 Task: Create a due date automation trigger when advanced on, on the monday of the week a card is due add fields with custom field "Resume" set to a date more than 1 days from now at 11:00 AM.
Action: Mouse moved to (1189, 92)
Screenshot: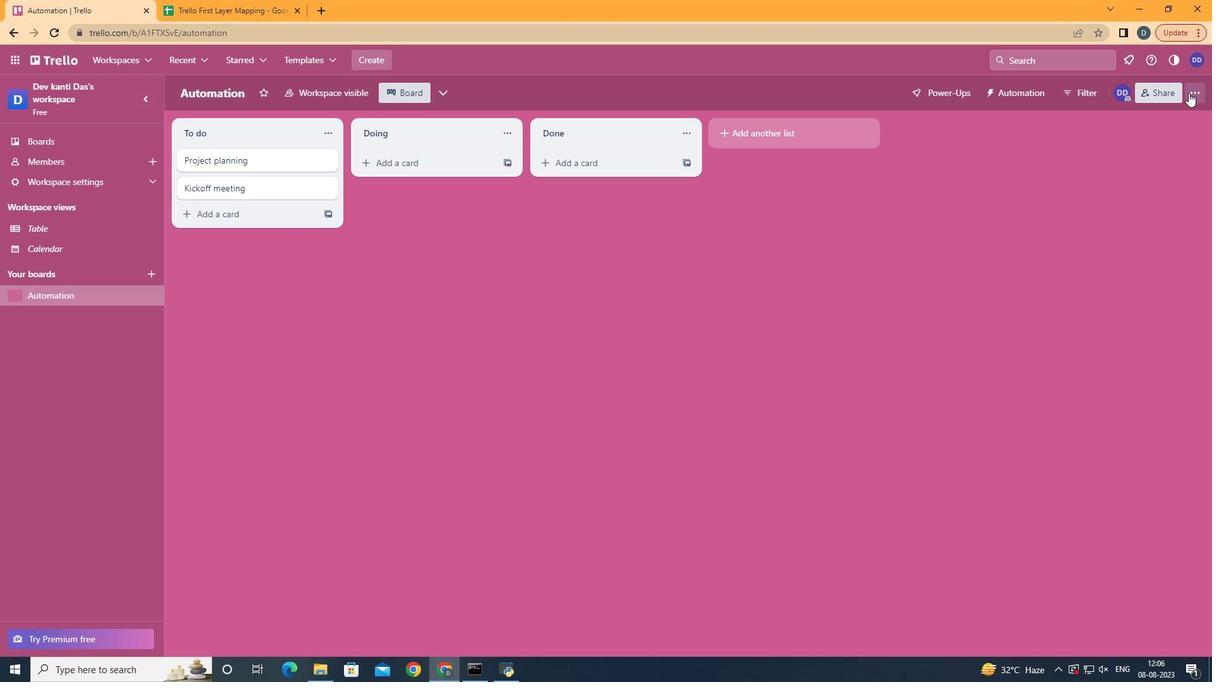 
Action: Mouse pressed left at (1189, 92)
Screenshot: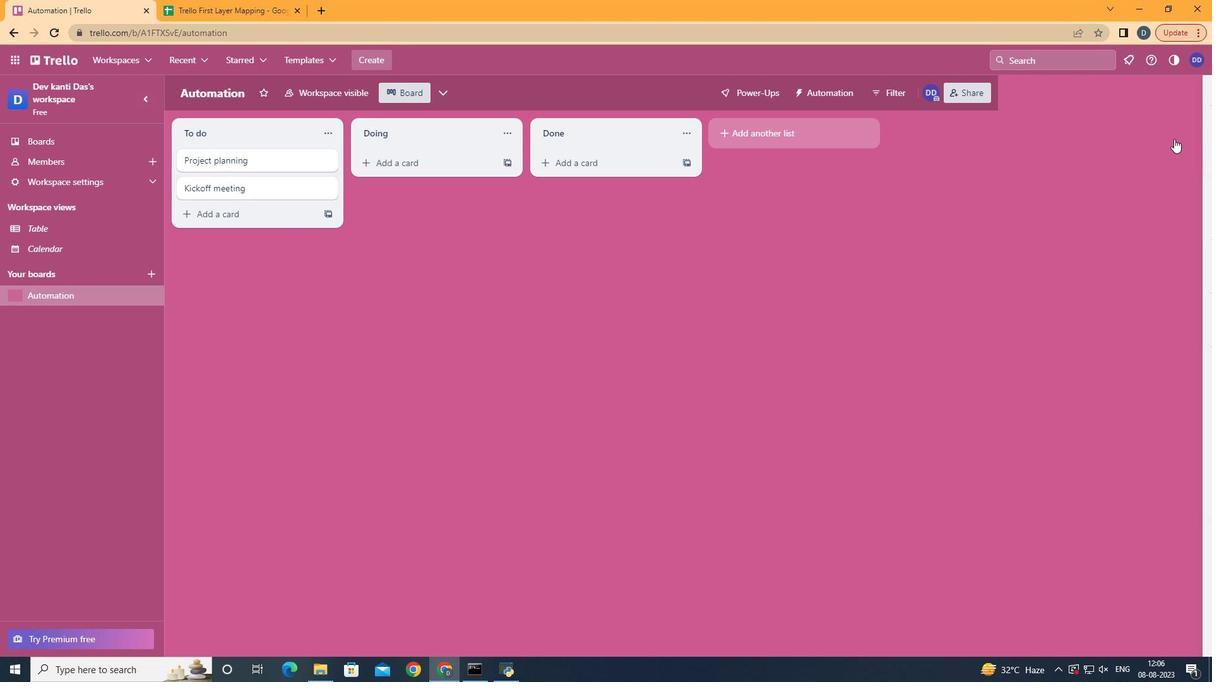 
Action: Mouse moved to (1124, 264)
Screenshot: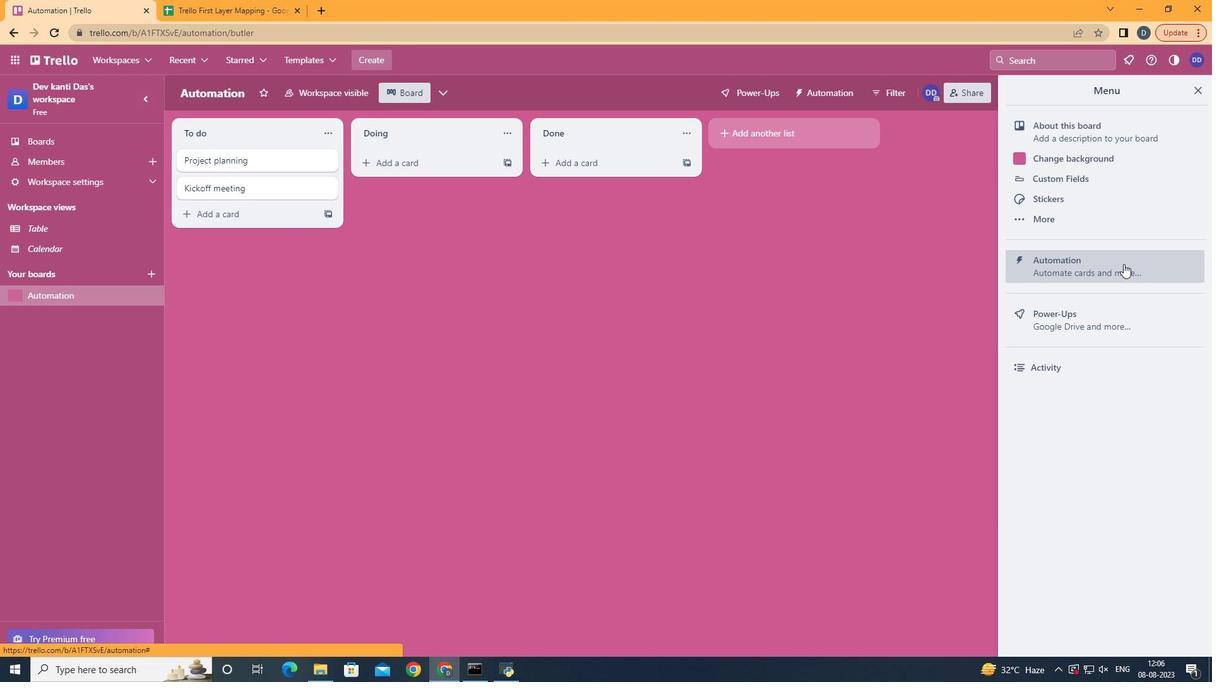 
Action: Mouse pressed left at (1124, 264)
Screenshot: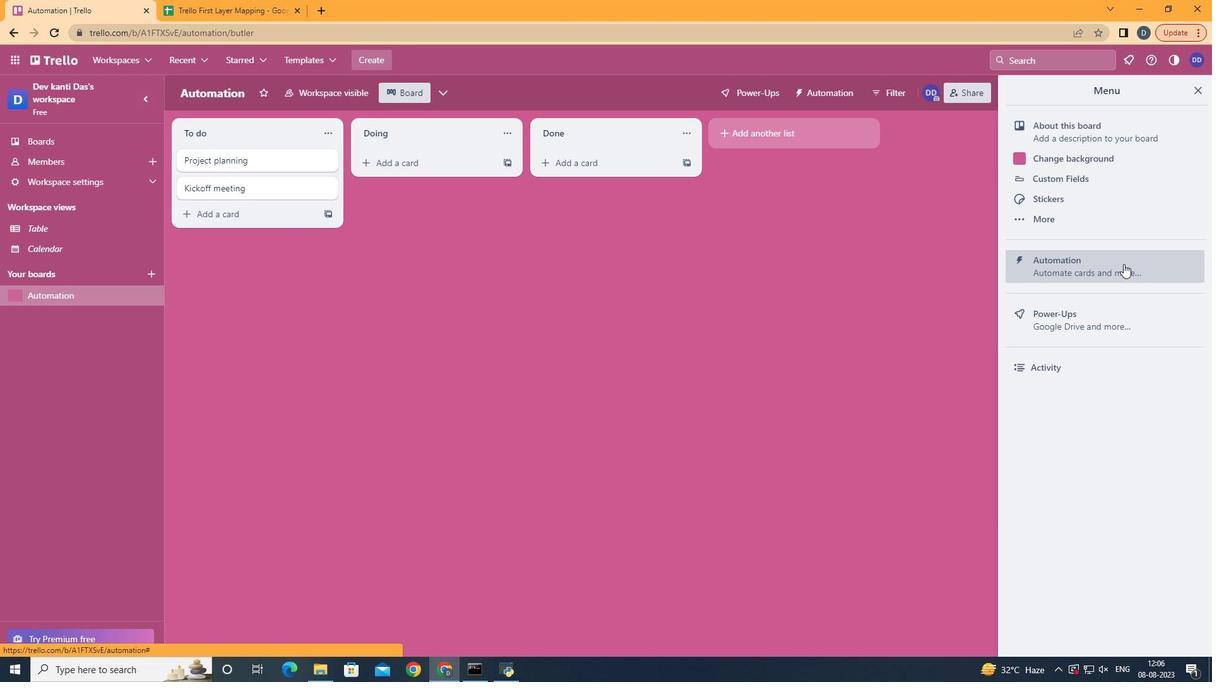 
Action: Mouse moved to (223, 251)
Screenshot: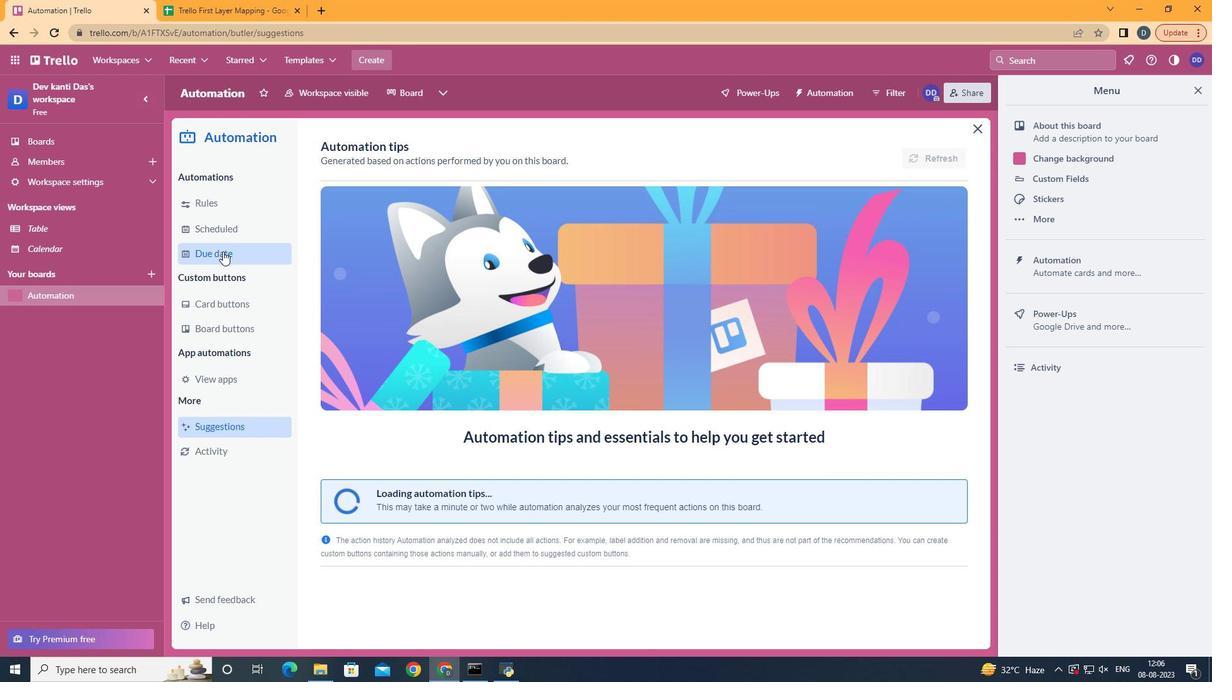 
Action: Mouse pressed left at (223, 251)
Screenshot: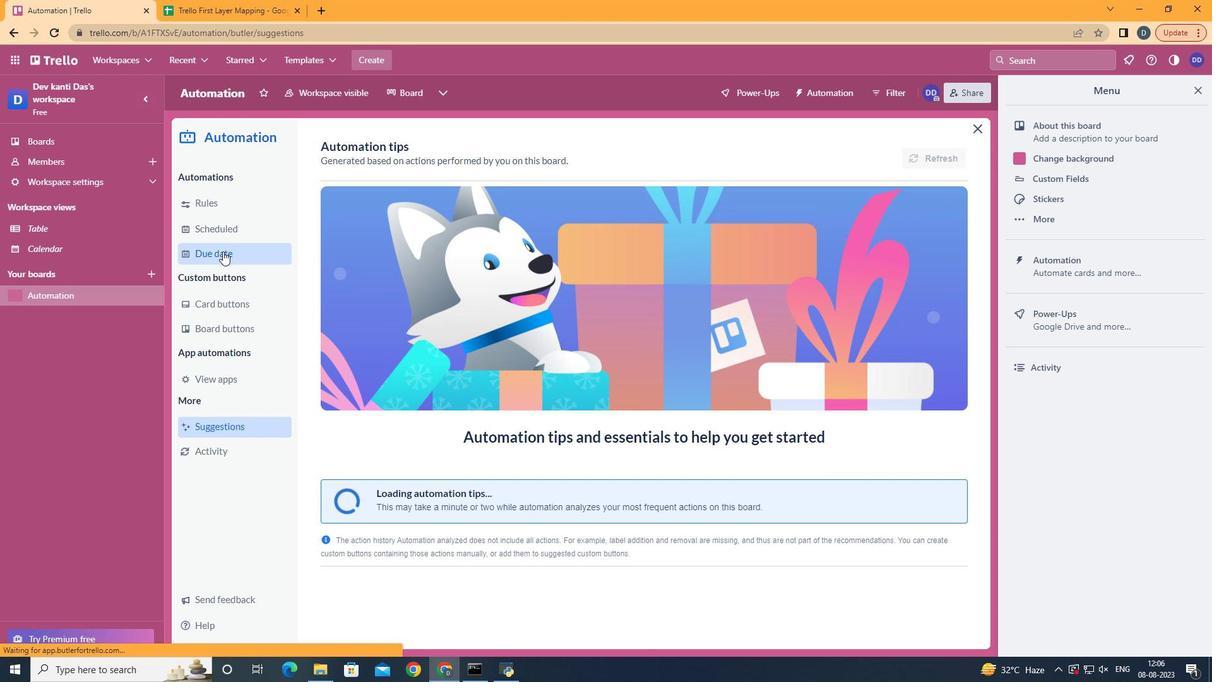
Action: Mouse moved to (873, 154)
Screenshot: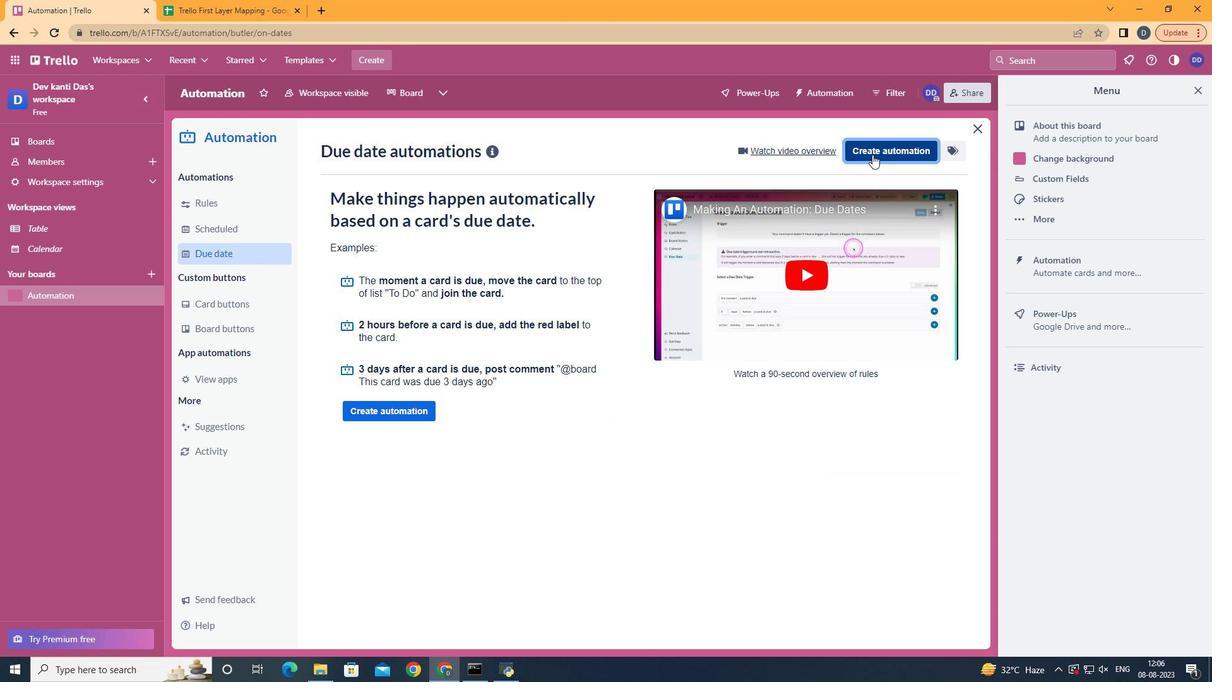 
Action: Mouse pressed left at (873, 154)
Screenshot: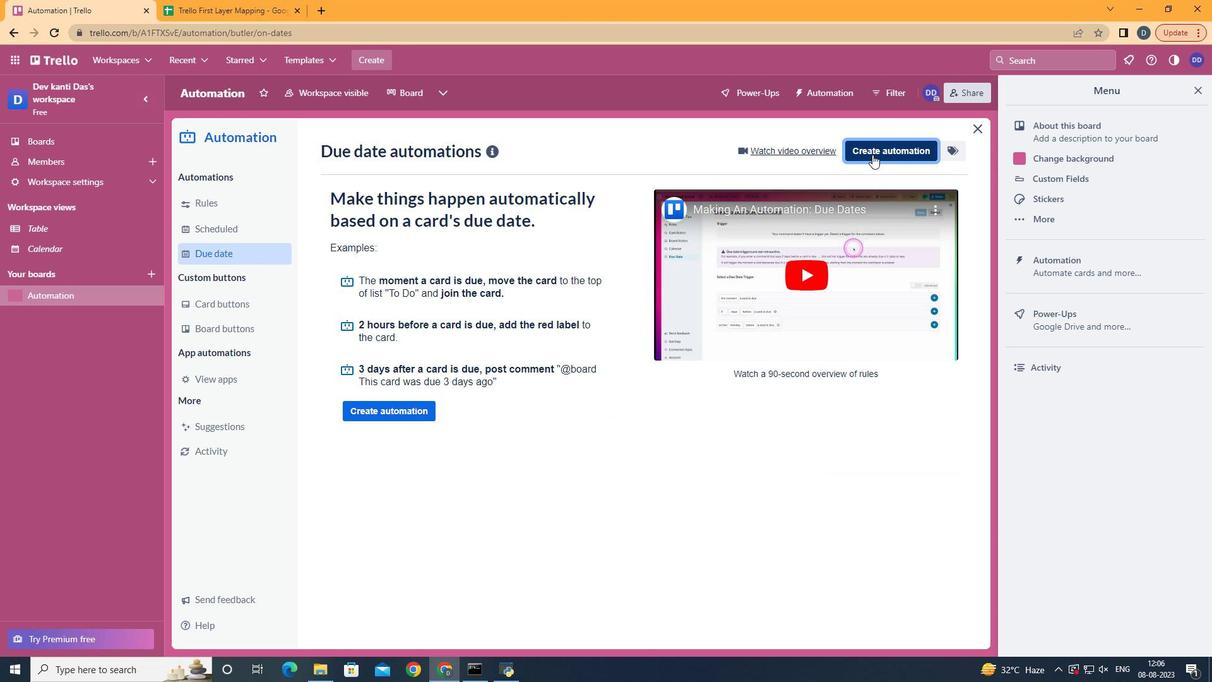 
Action: Mouse moved to (652, 281)
Screenshot: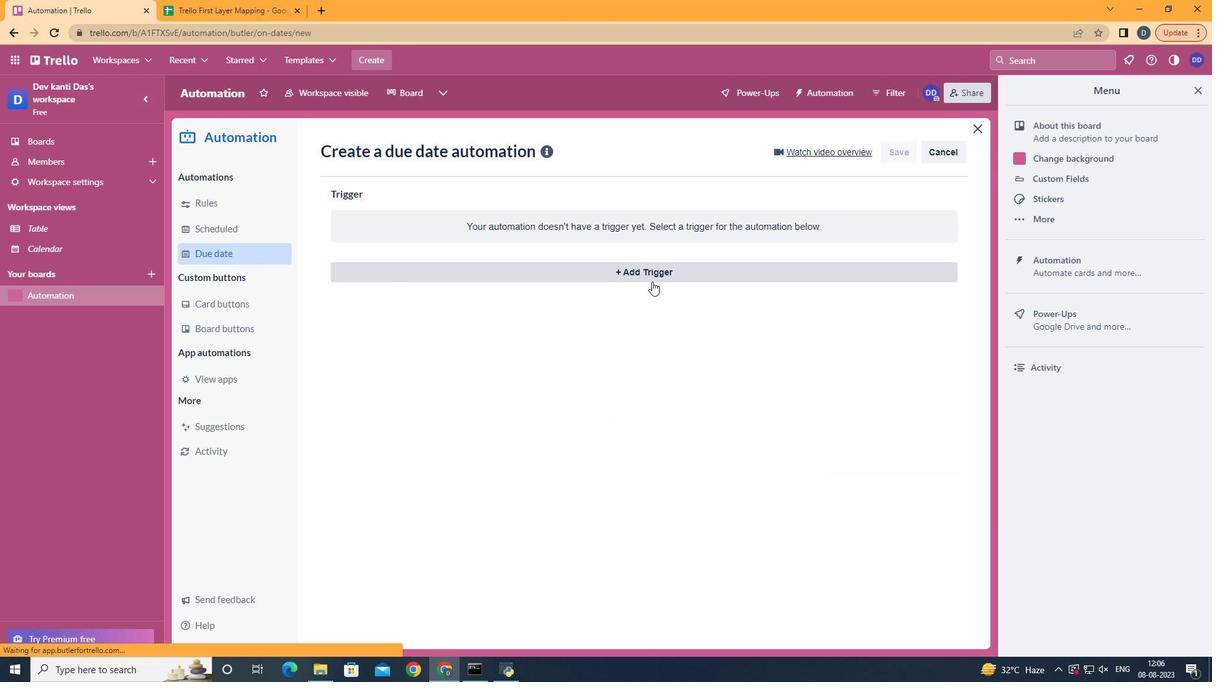 
Action: Mouse pressed left at (652, 281)
Screenshot: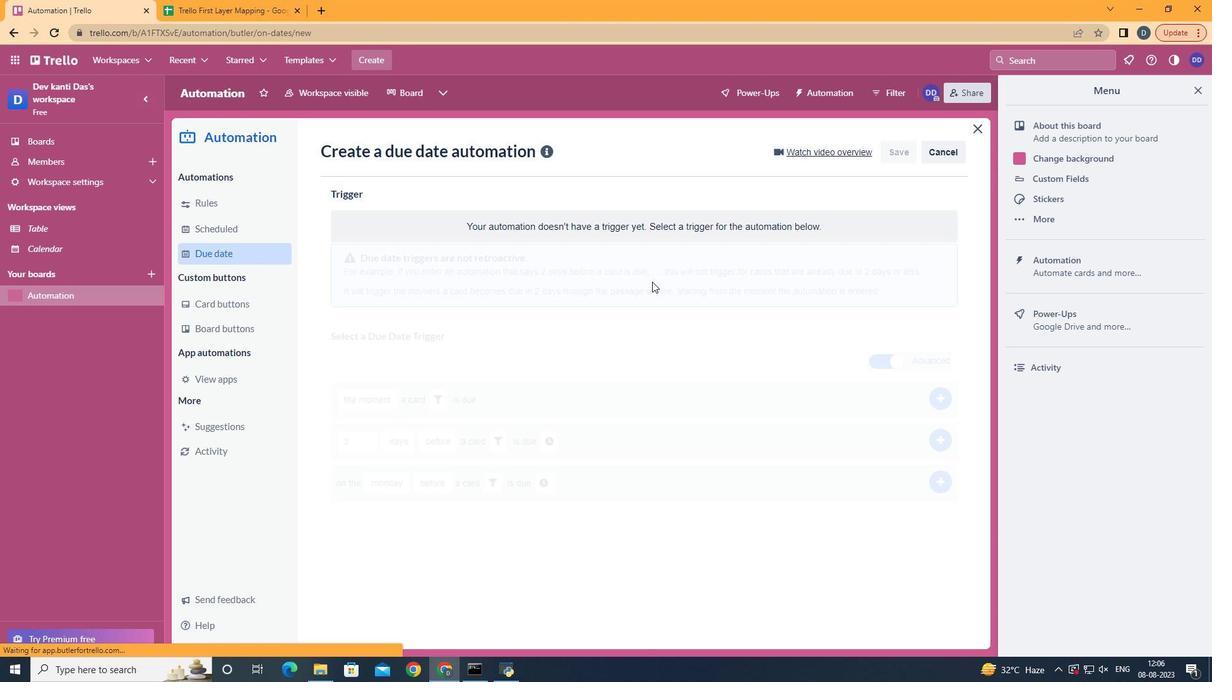 
Action: Mouse moved to (389, 324)
Screenshot: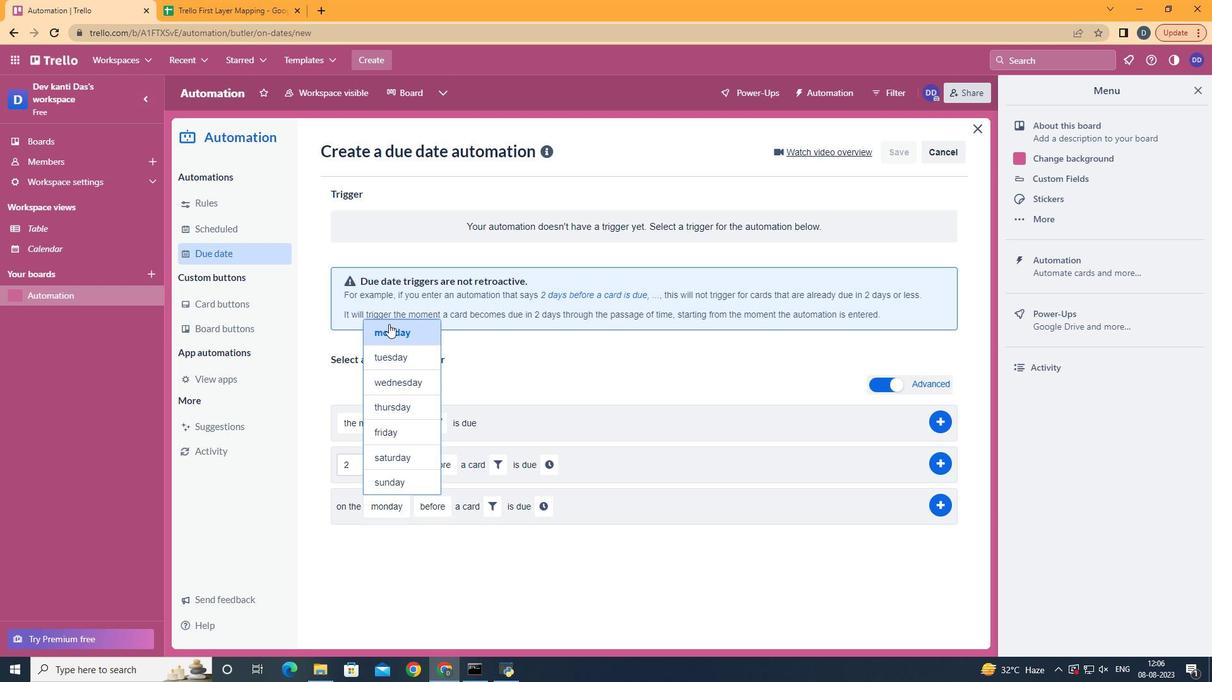 
Action: Mouse pressed left at (389, 324)
Screenshot: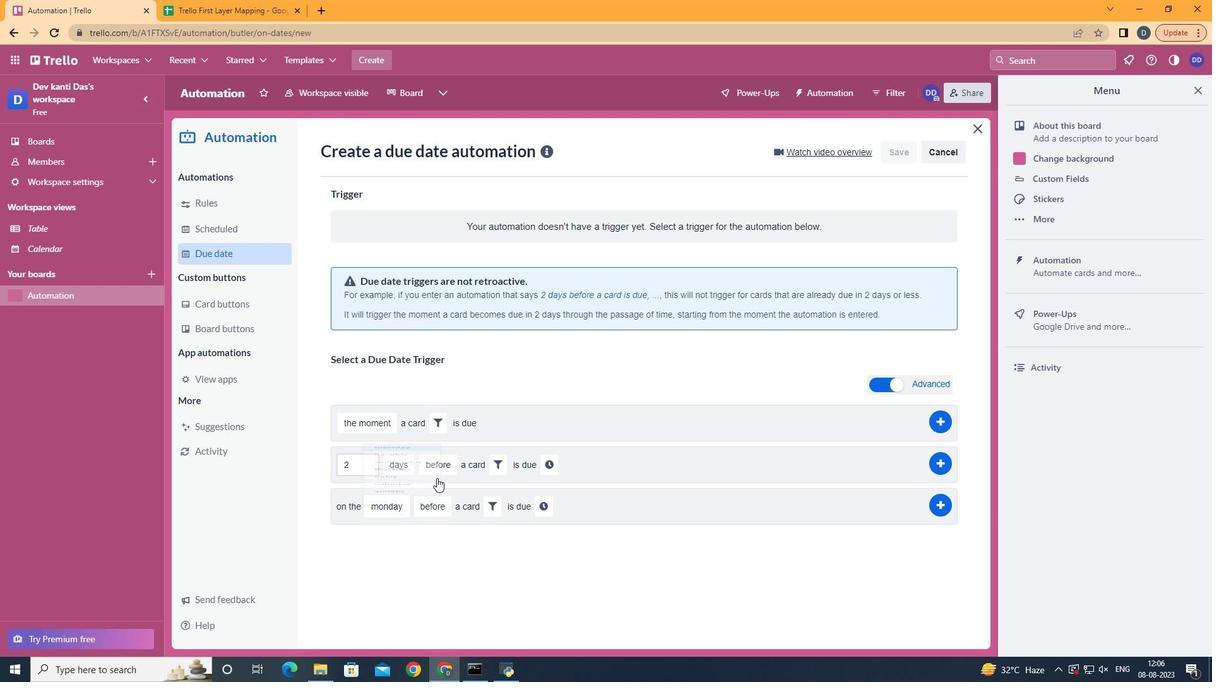 
Action: Mouse moved to (457, 579)
Screenshot: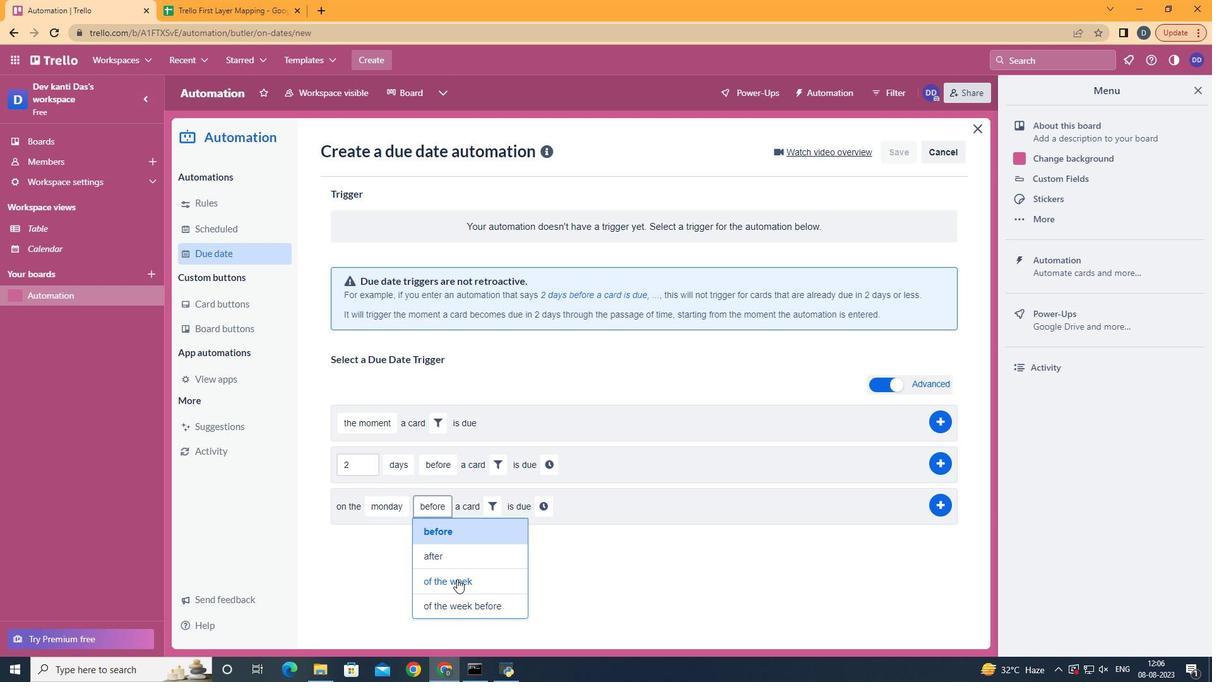 
Action: Mouse pressed left at (457, 579)
Screenshot: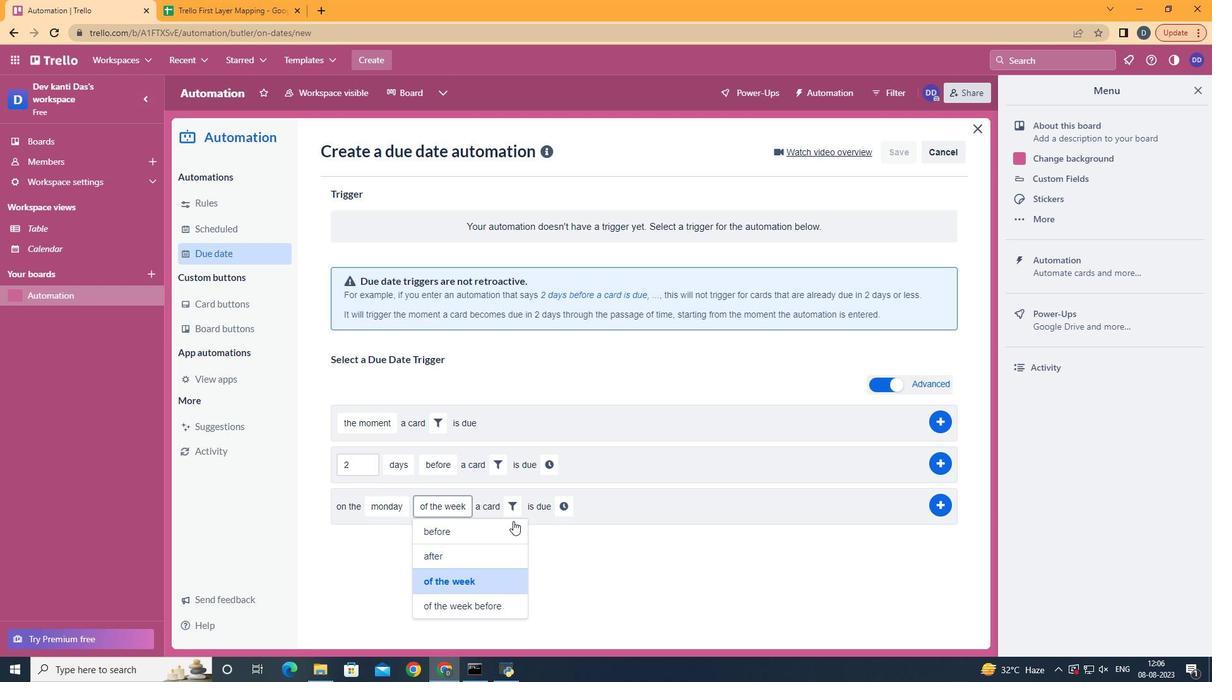 
Action: Mouse moved to (519, 506)
Screenshot: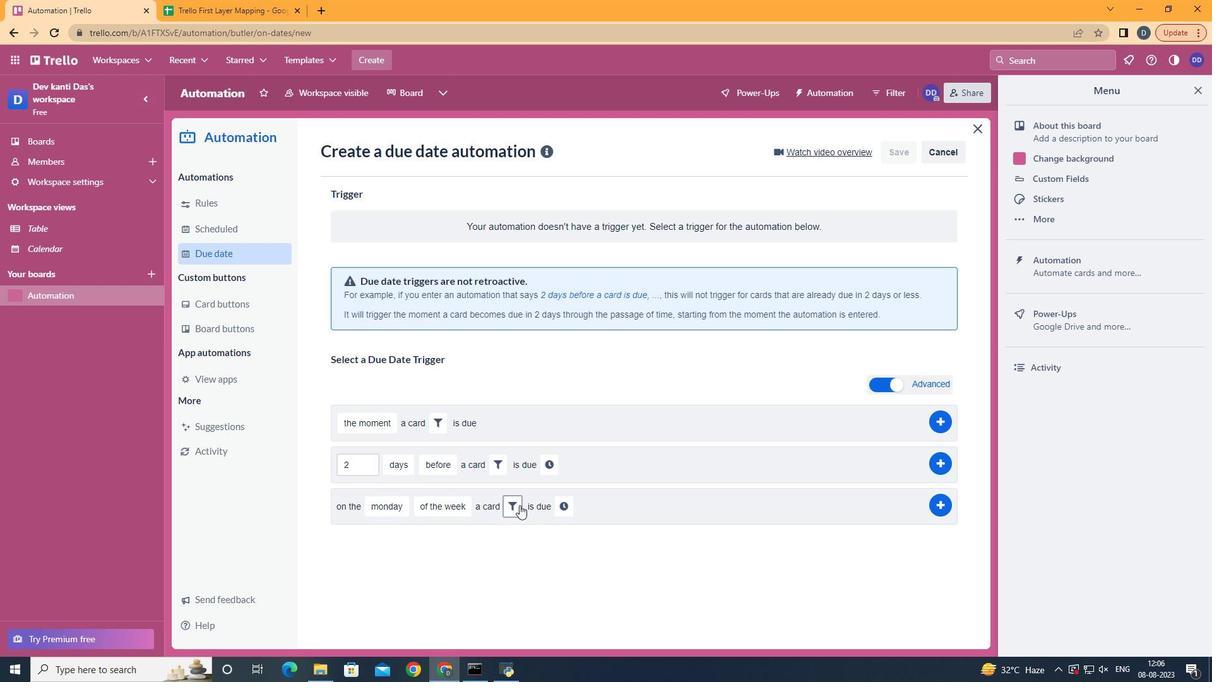 
Action: Mouse pressed left at (519, 506)
Screenshot: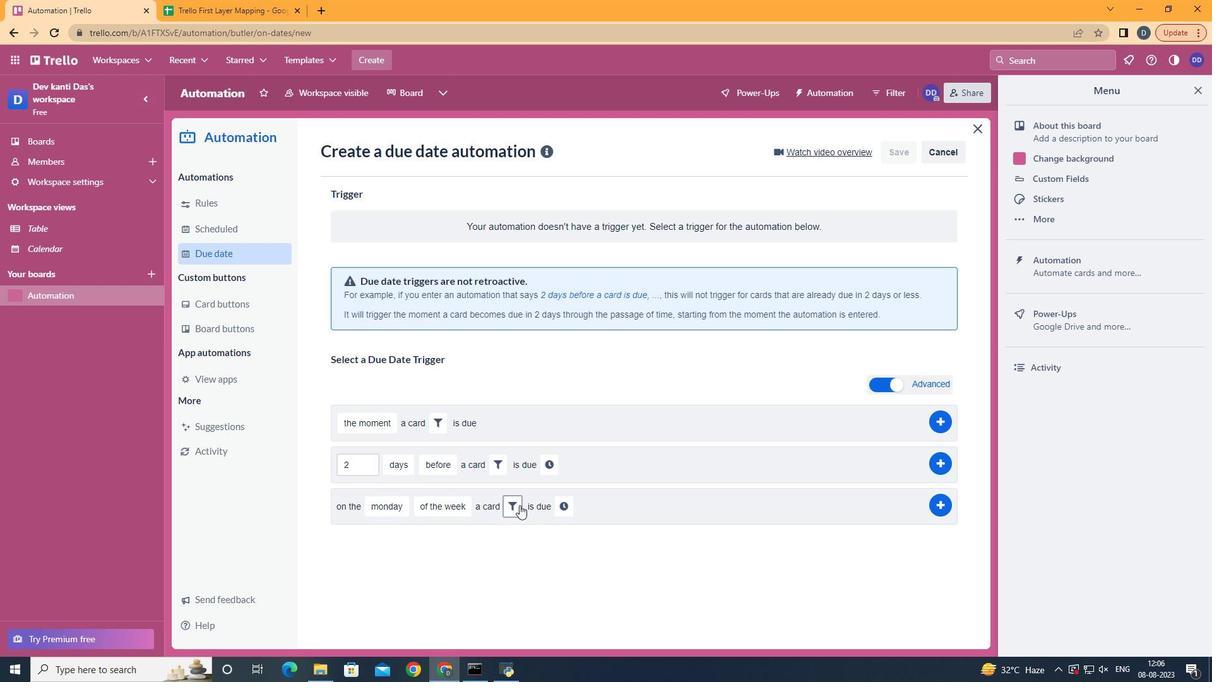
Action: Mouse moved to (711, 547)
Screenshot: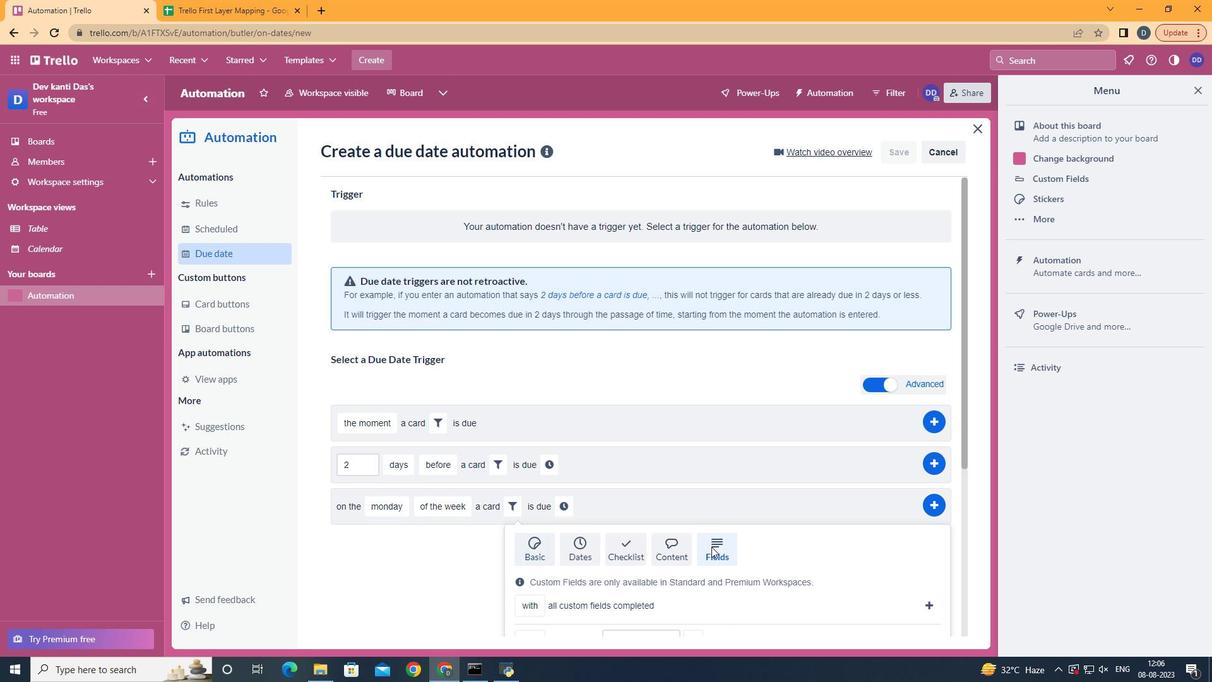 
Action: Mouse pressed left at (711, 547)
Screenshot: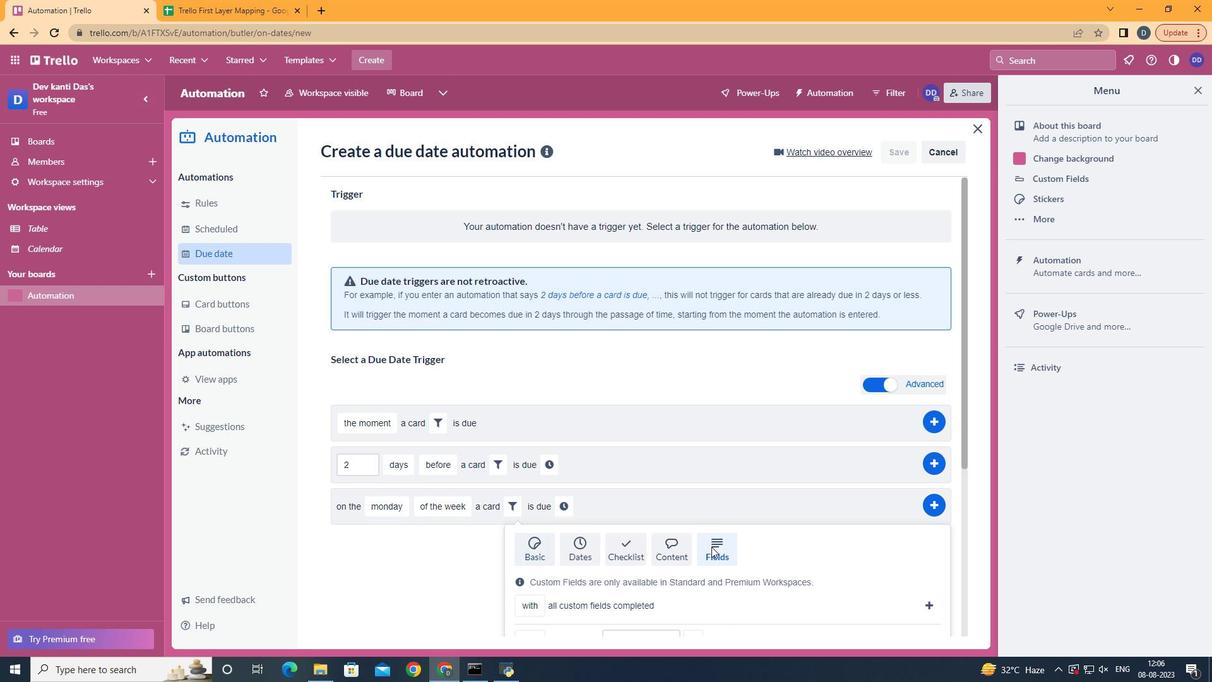 
Action: Mouse scrolled (711, 546) with delta (0, 0)
Screenshot: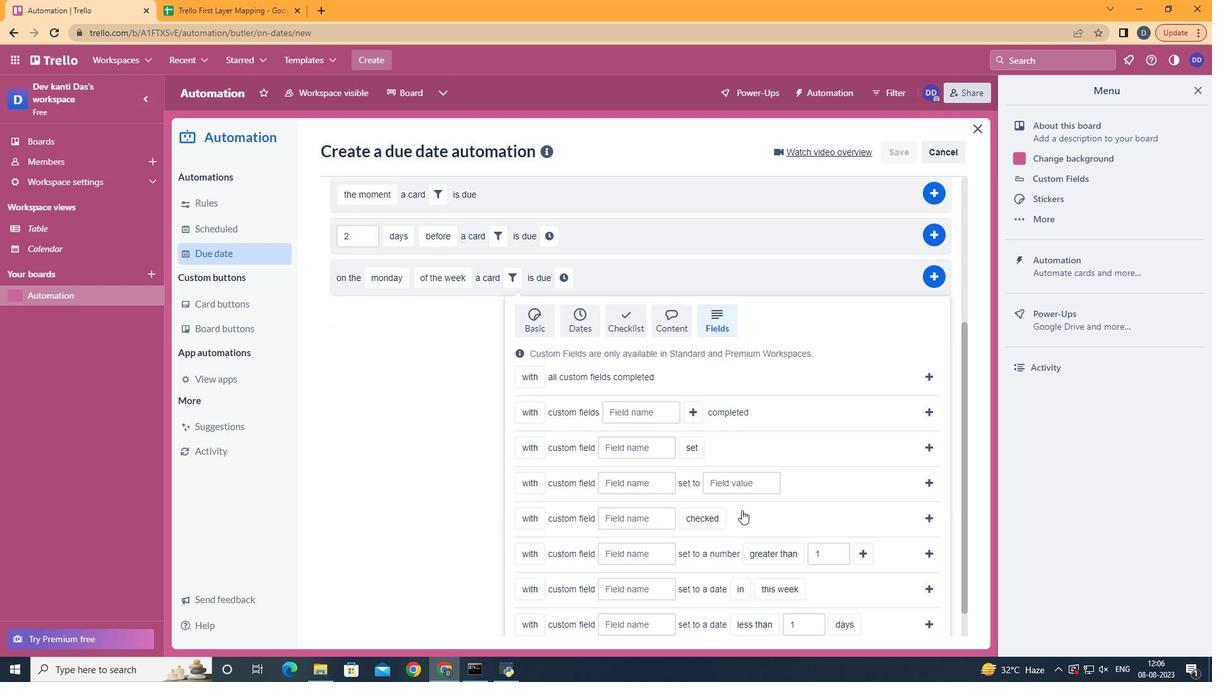 
Action: Mouse scrolled (711, 546) with delta (0, 0)
Screenshot: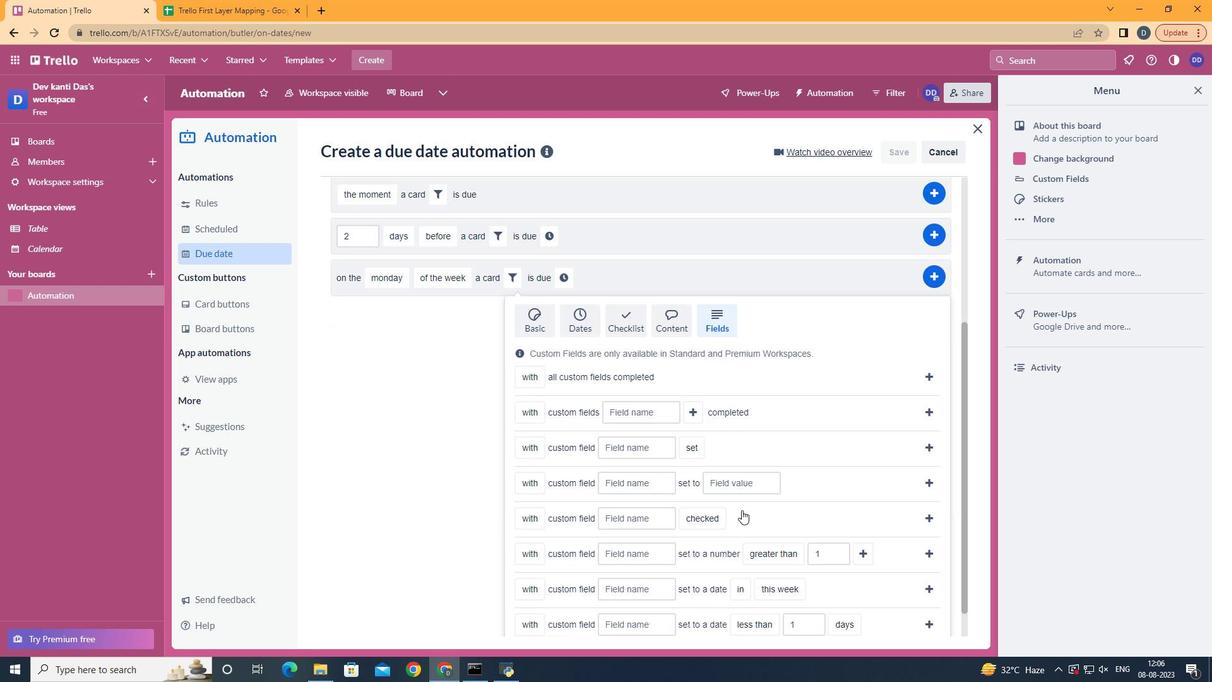 
Action: Mouse scrolled (711, 546) with delta (0, 0)
Screenshot: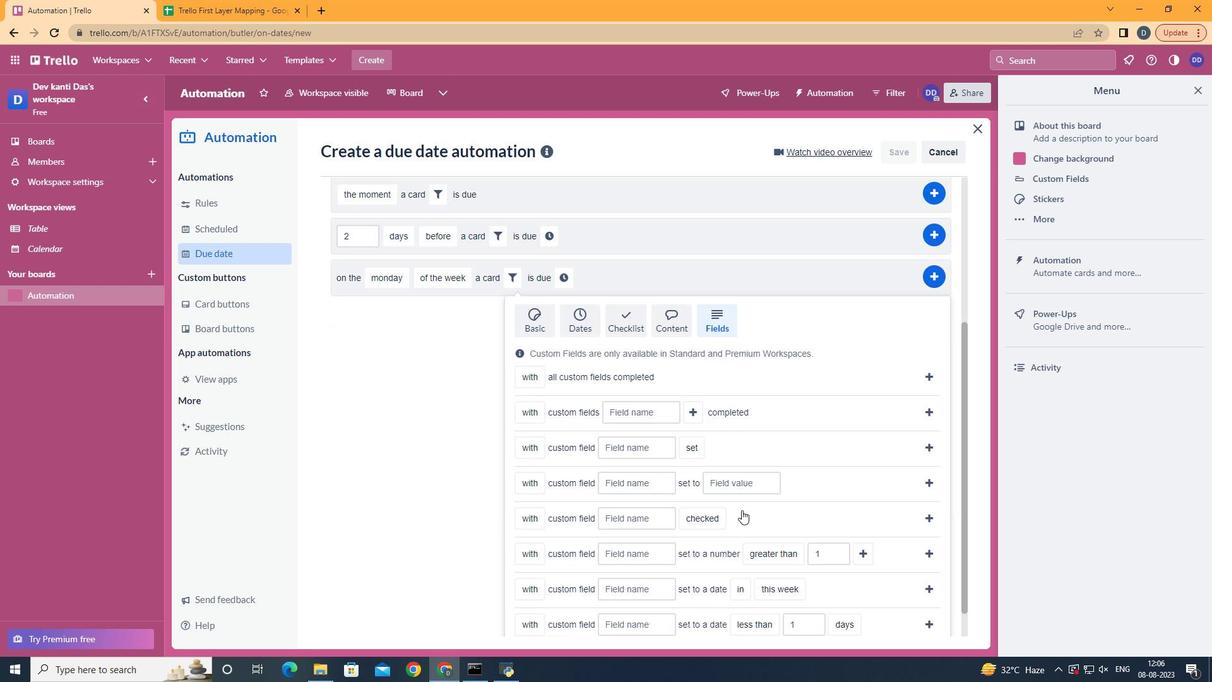 
Action: Mouse scrolled (711, 546) with delta (0, 0)
Screenshot: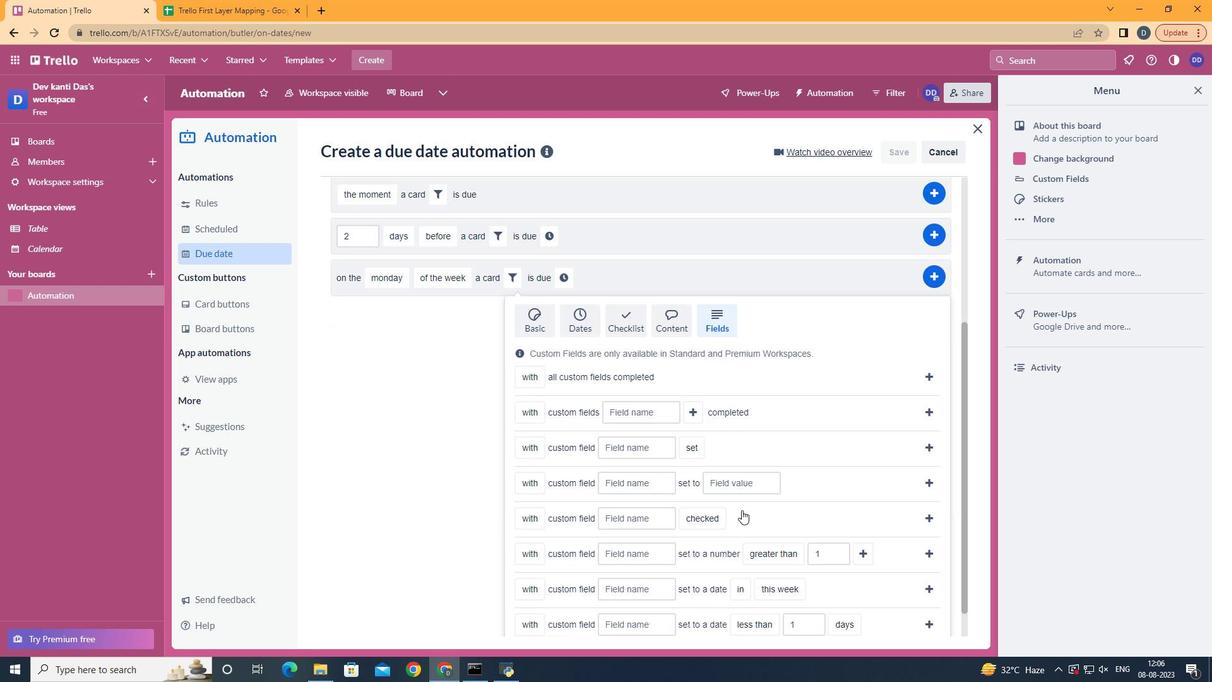 
Action: Mouse scrolled (711, 546) with delta (0, 0)
Screenshot: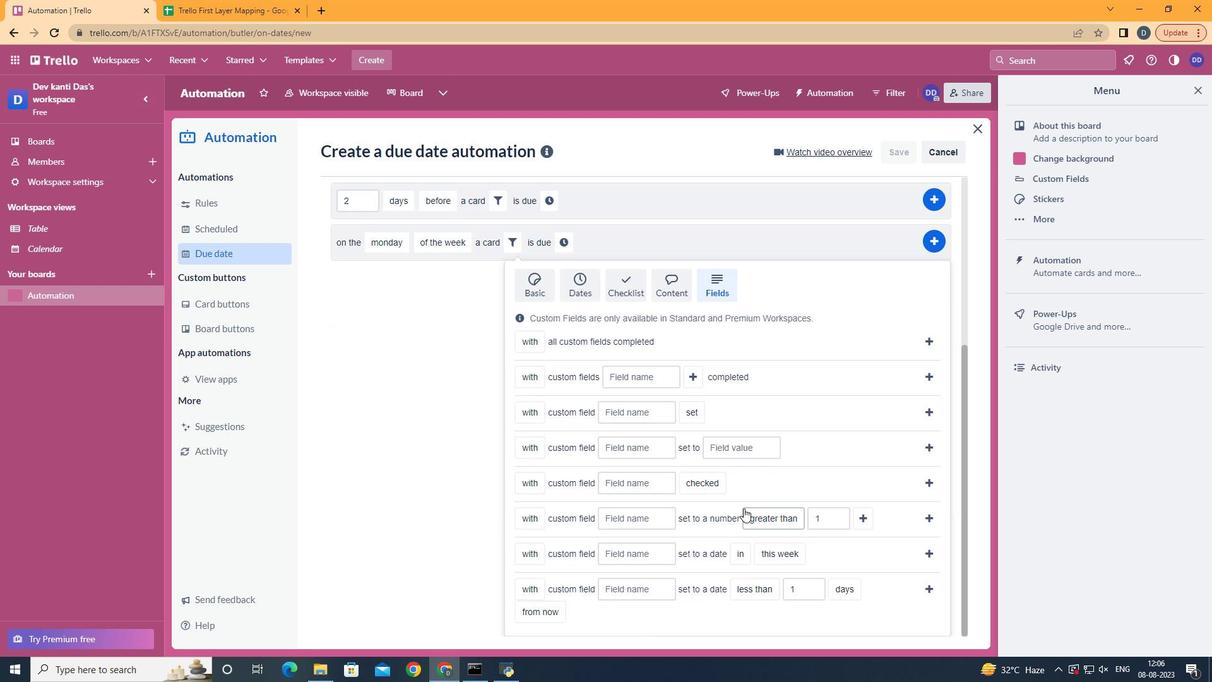 
Action: Mouse moved to (543, 526)
Screenshot: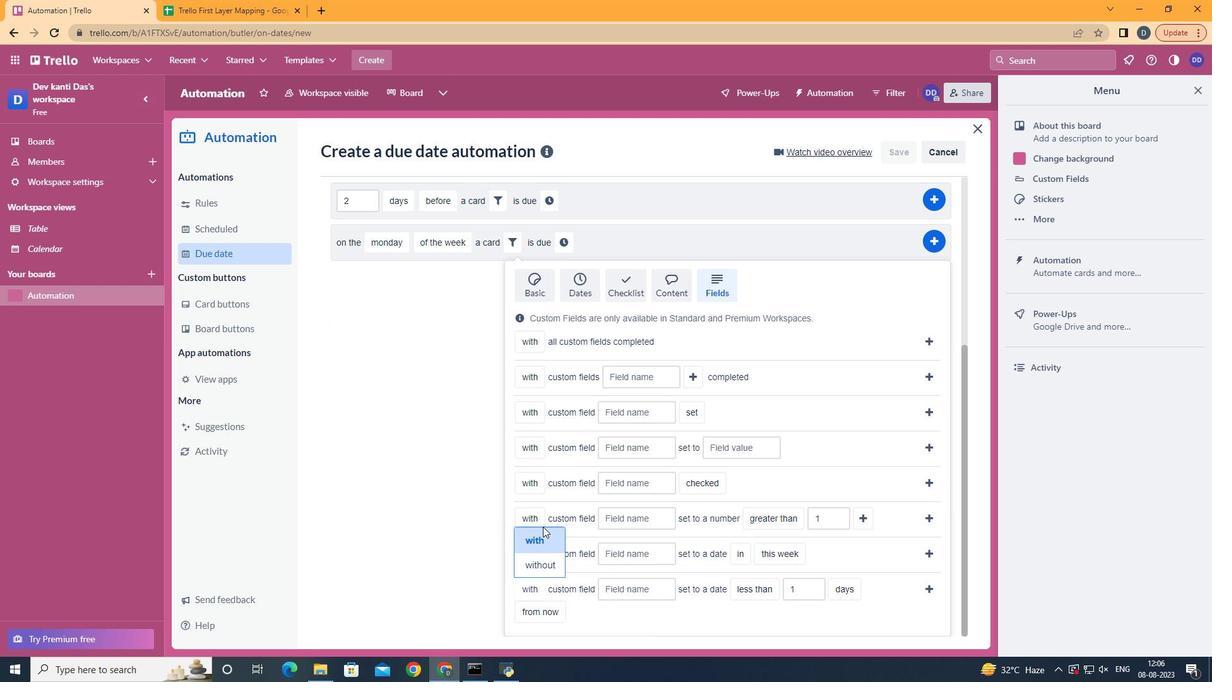
Action: Mouse pressed left at (543, 526)
Screenshot: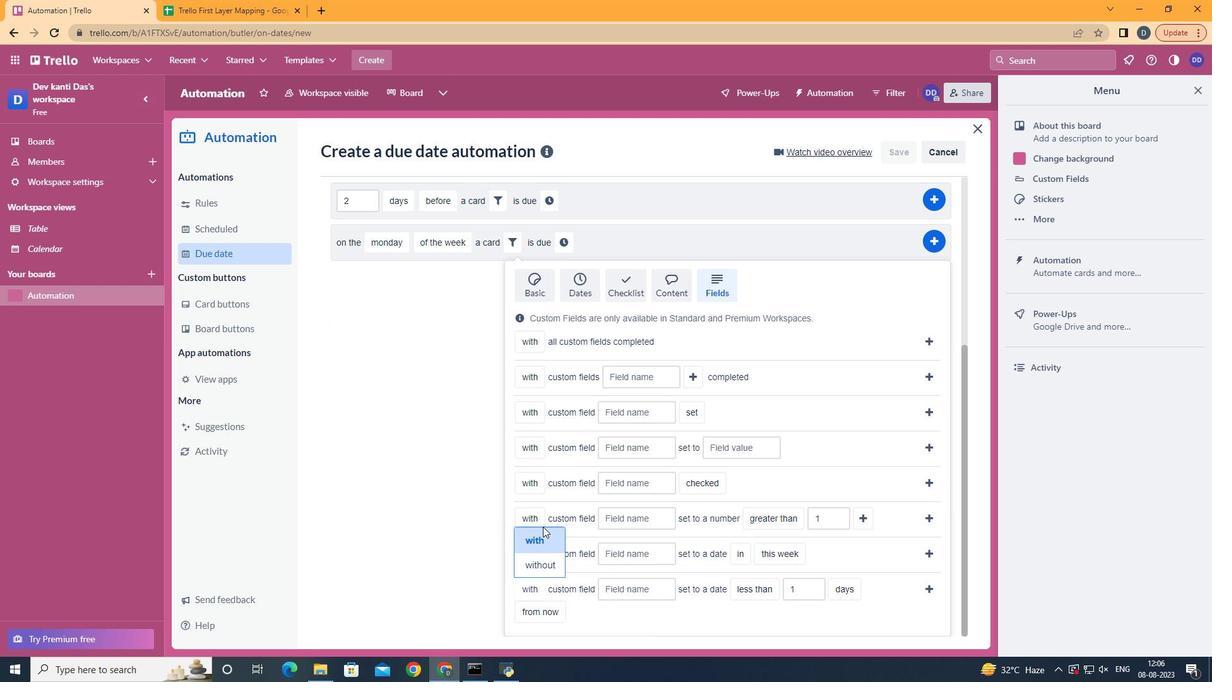 
Action: Mouse moved to (547, 535)
Screenshot: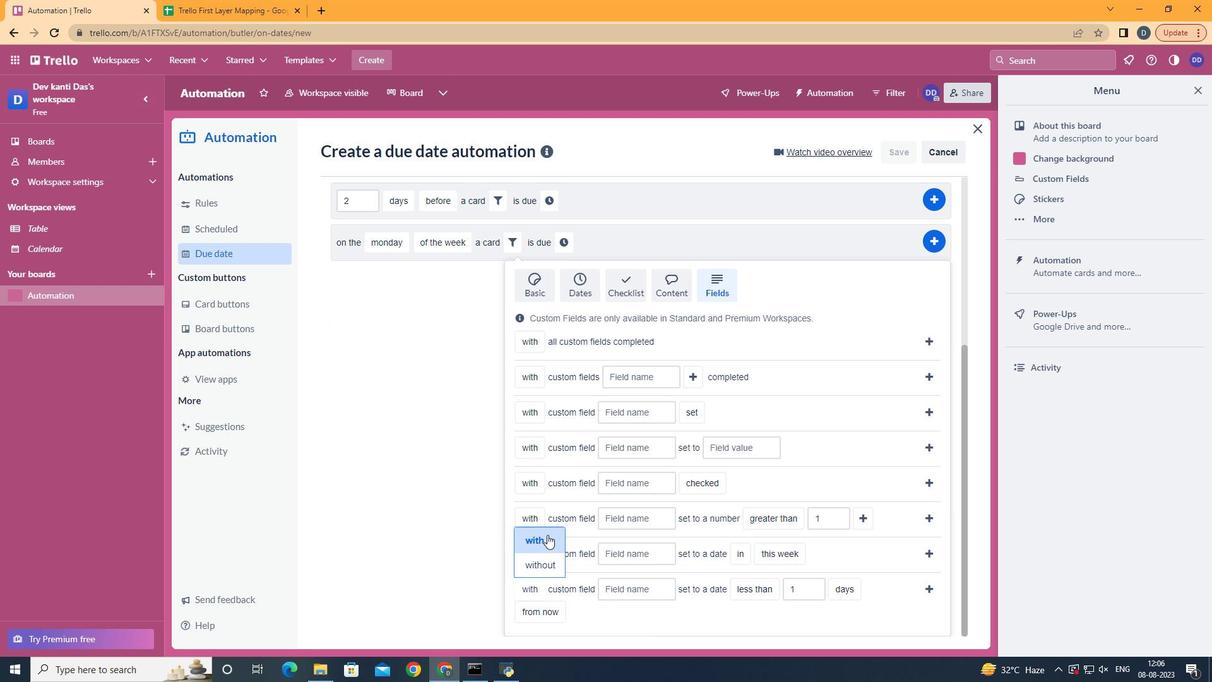 
Action: Mouse pressed left at (547, 535)
Screenshot: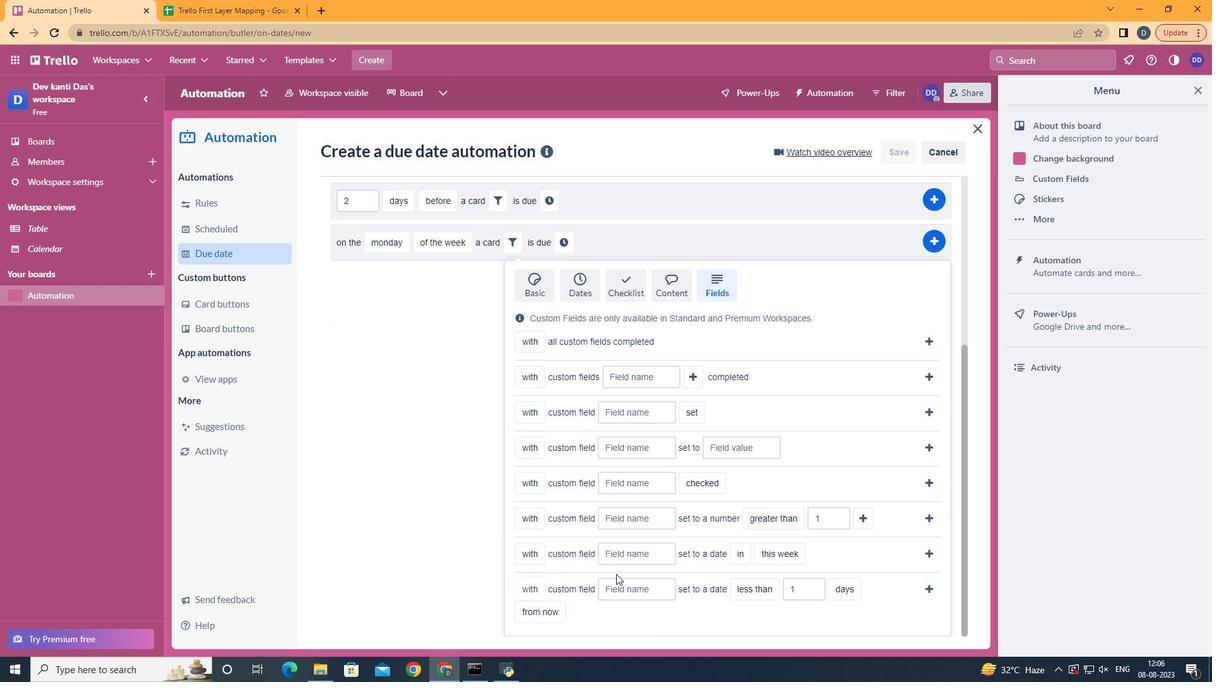 
Action: Mouse moved to (626, 587)
Screenshot: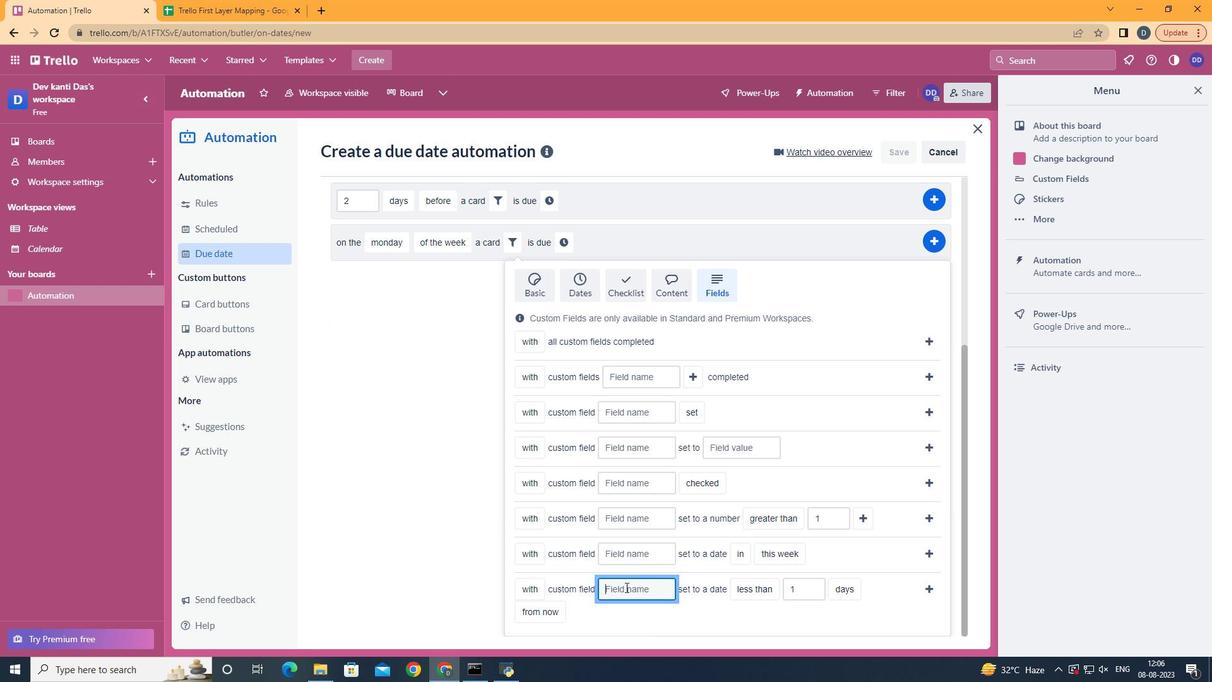 
Action: Mouse pressed left at (626, 587)
Screenshot: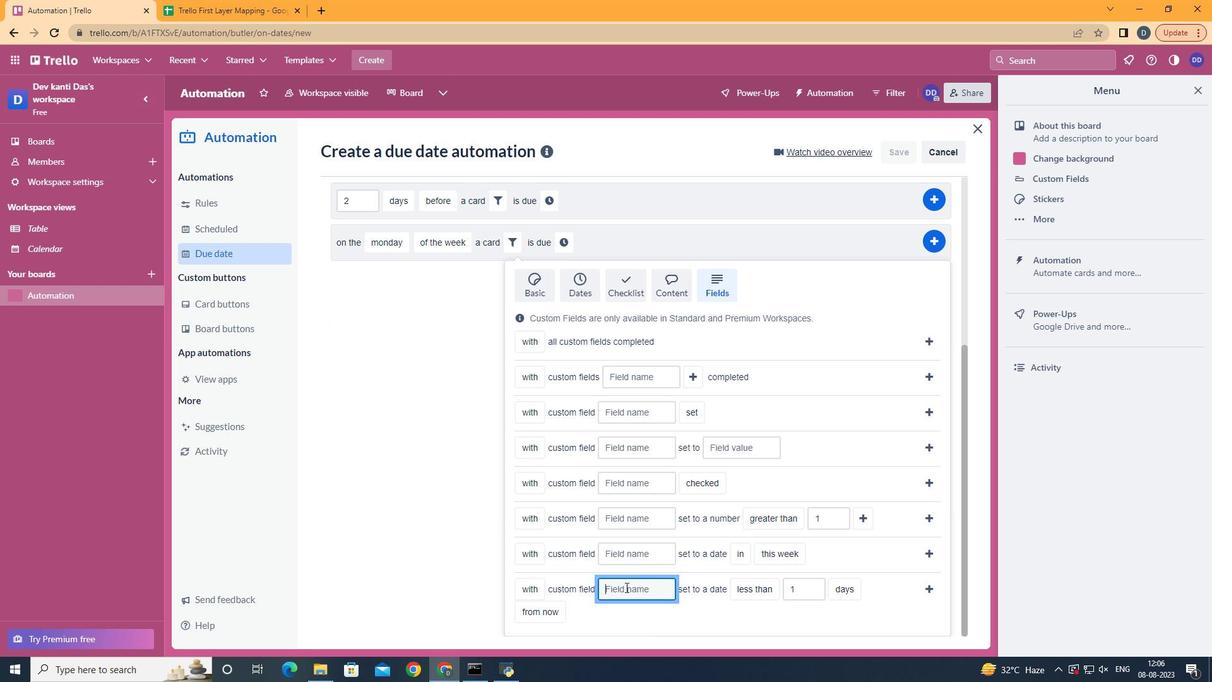 
Action: Key pressed <Key.shift>Resume
Screenshot: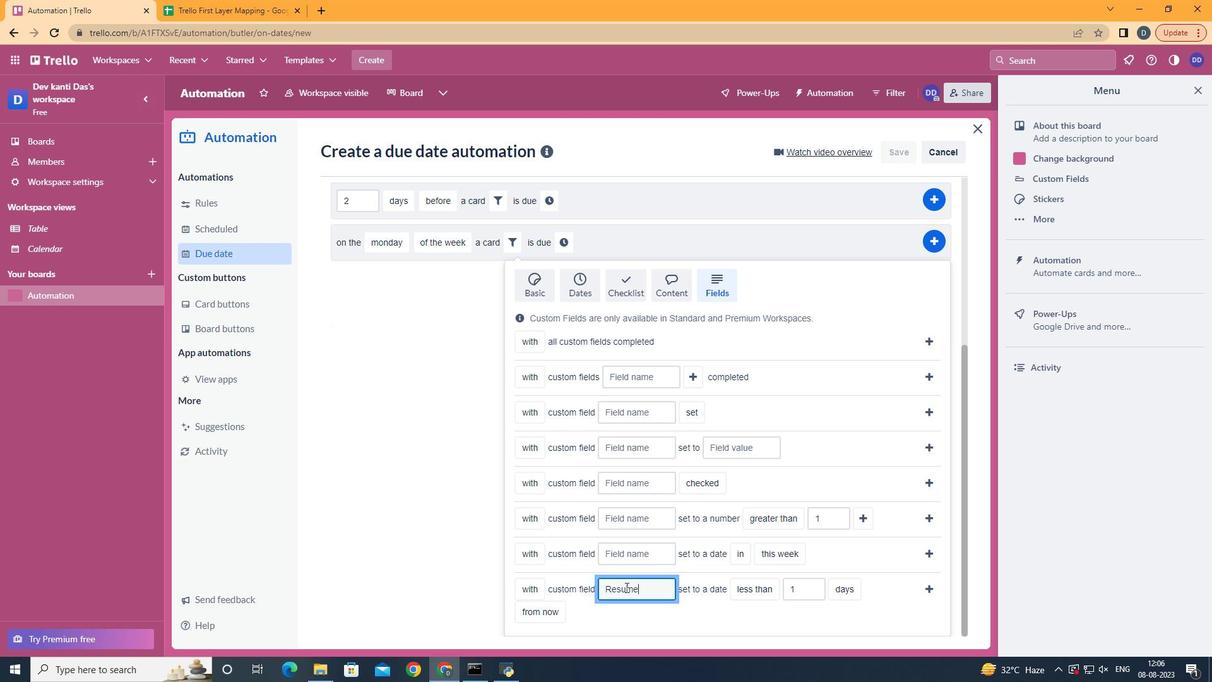 
Action: Mouse moved to (773, 530)
Screenshot: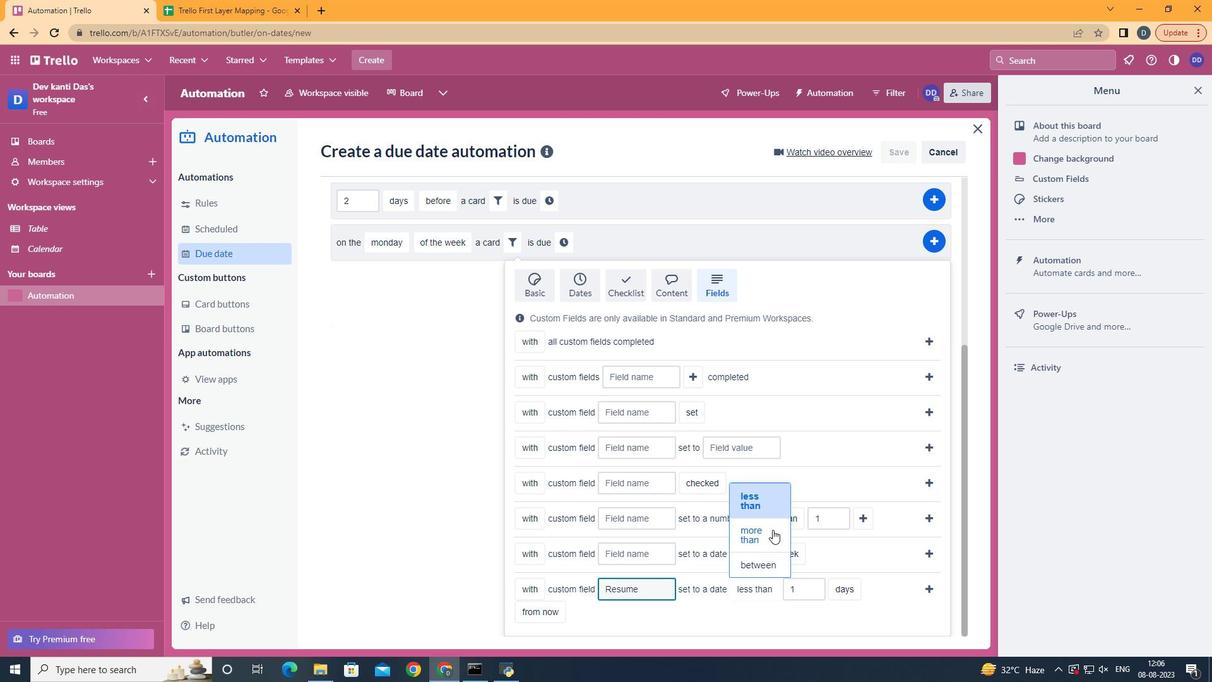 
Action: Mouse pressed left at (773, 530)
Screenshot: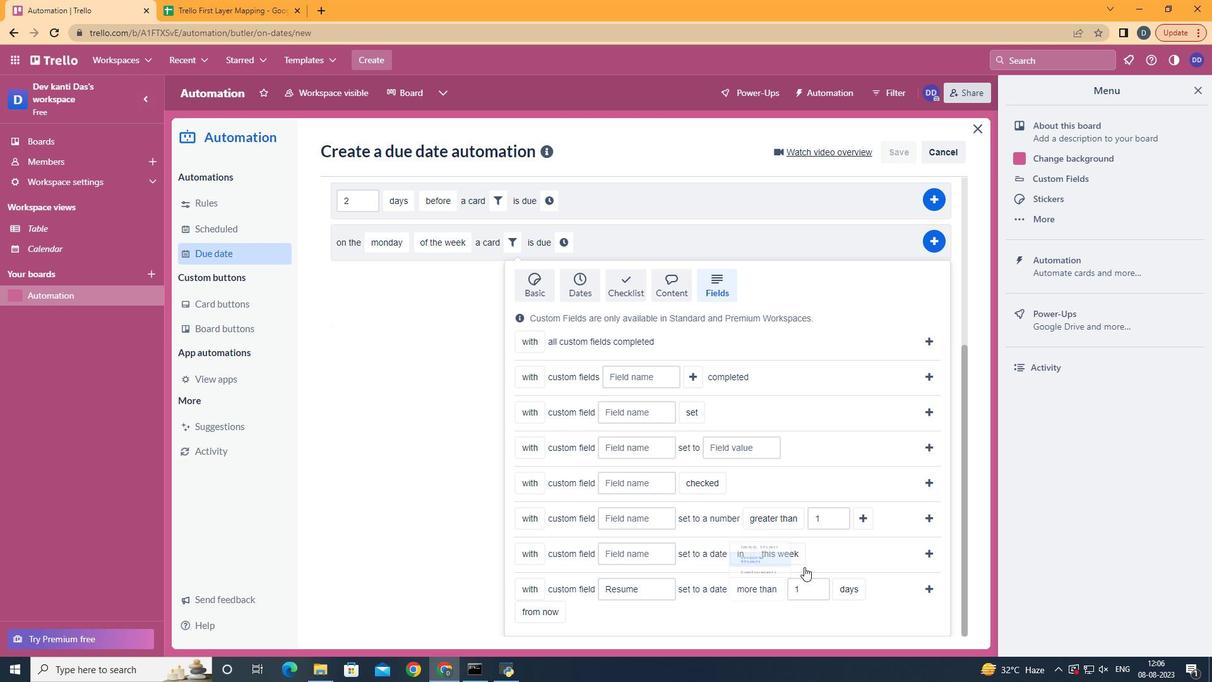 
Action: Mouse moved to (860, 543)
Screenshot: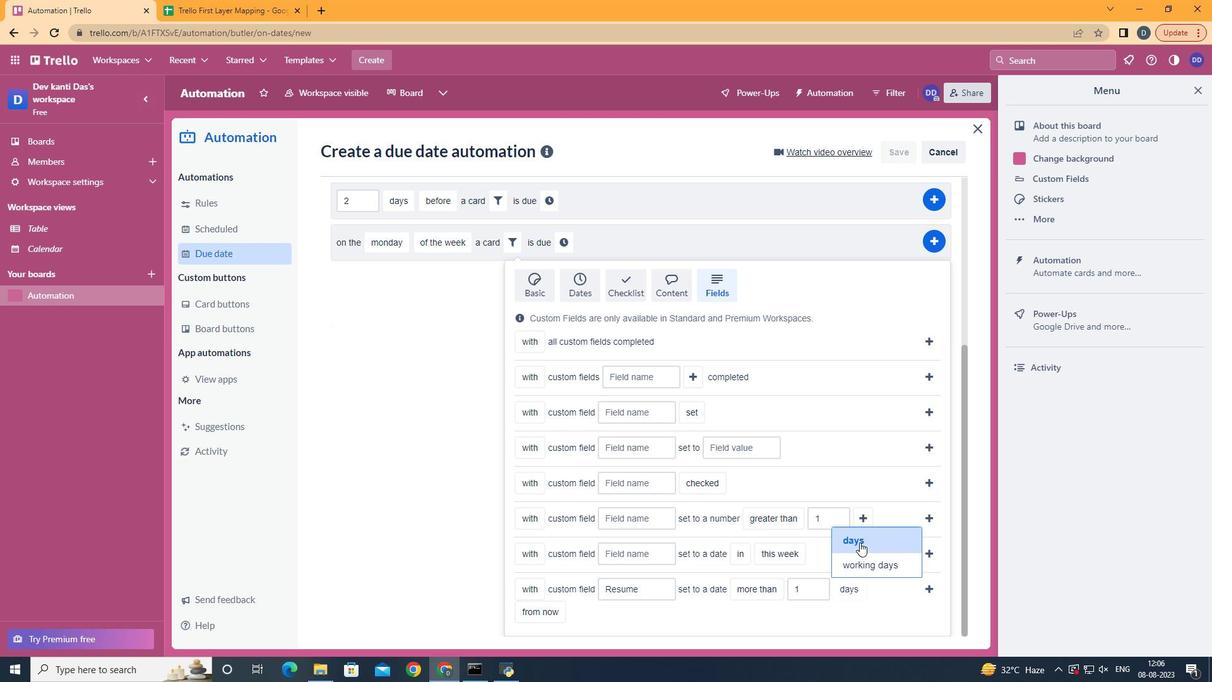 
Action: Mouse pressed left at (860, 543)
Screenshot: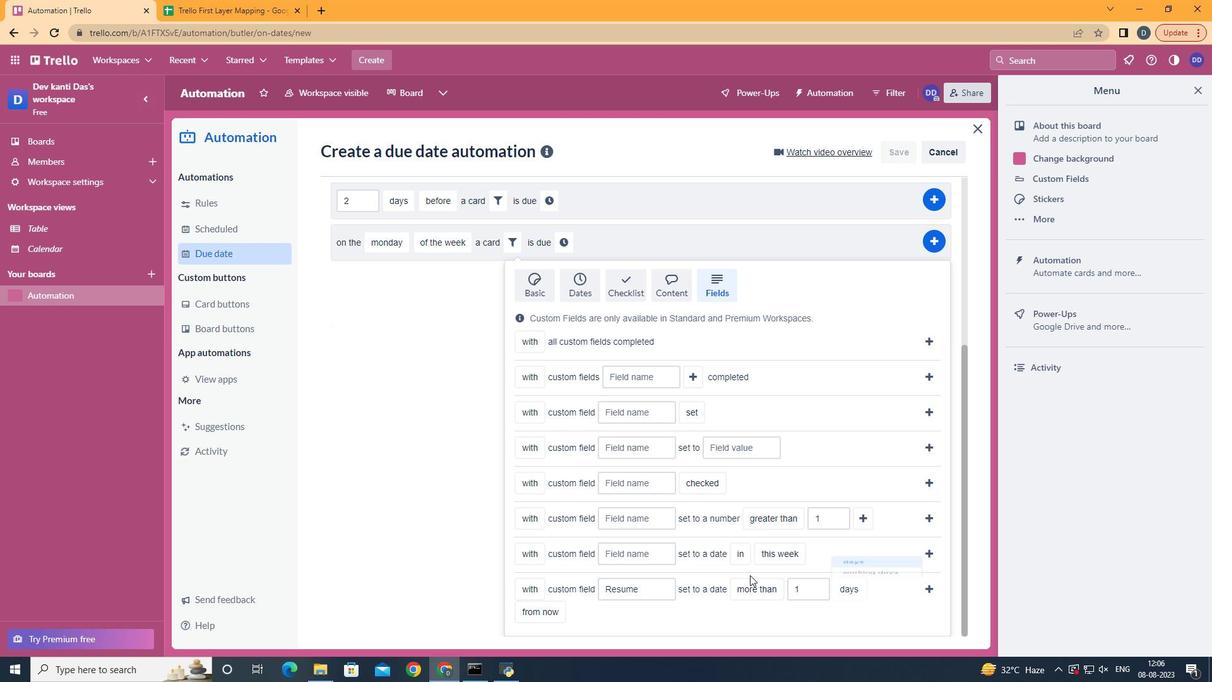 
Action: Mouse moved to (548, 555)
Screenshot: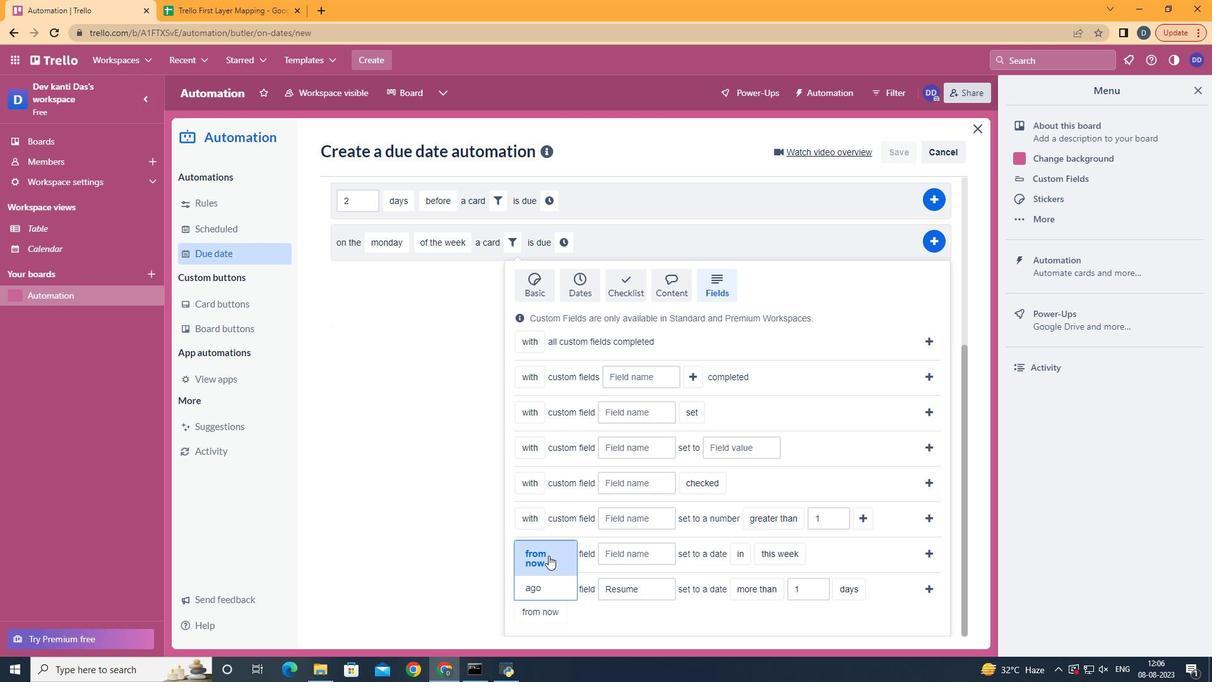 
Action: Mouse pressed left at (548, 555)
Screenshot: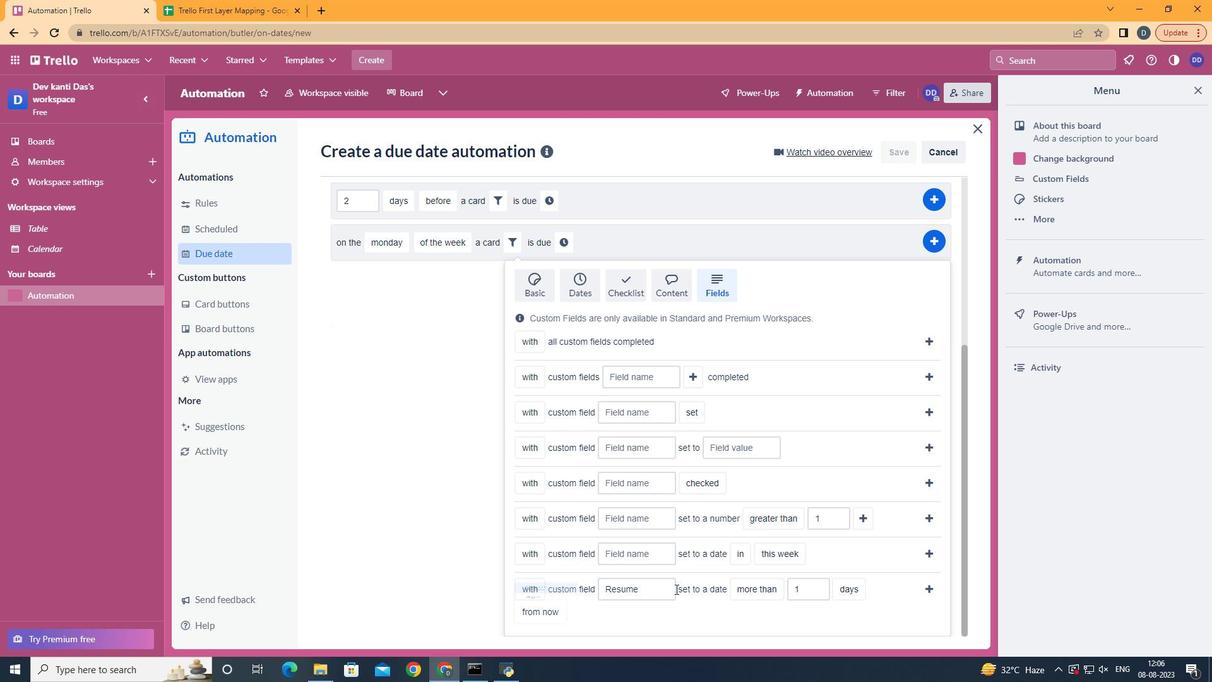
Action: Mouse moved to (931, 592)
Screenshot: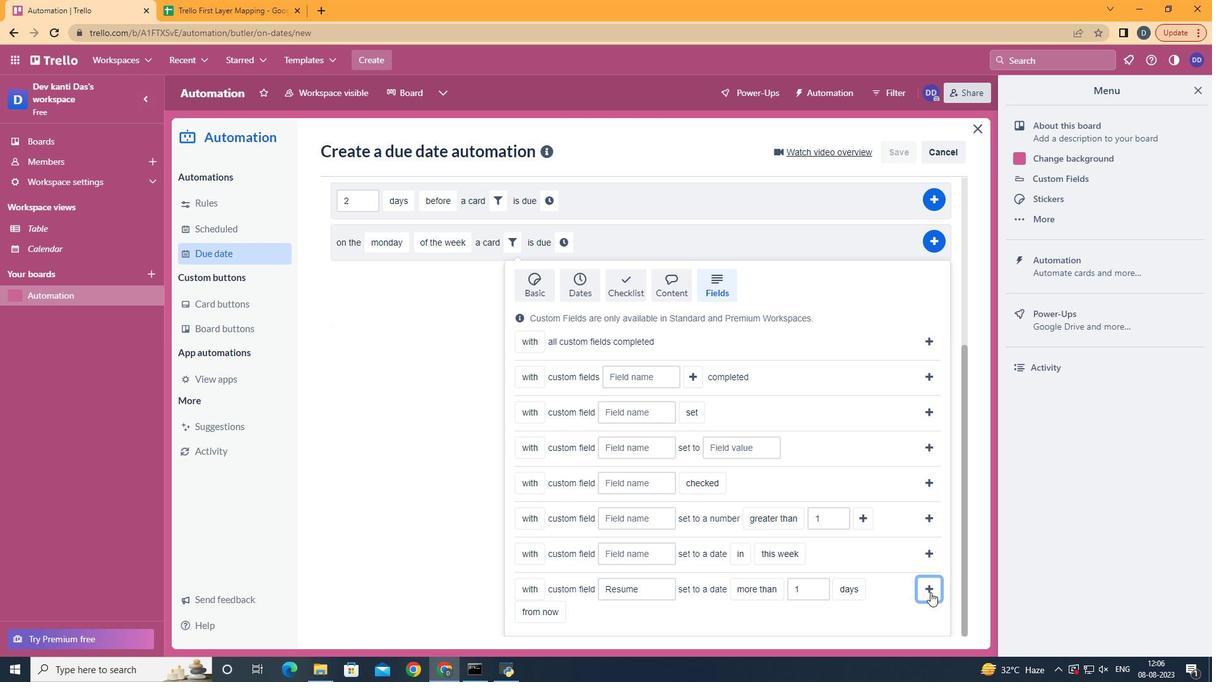 
Action: Mouse pressed left at (931, 592)
Screenshot: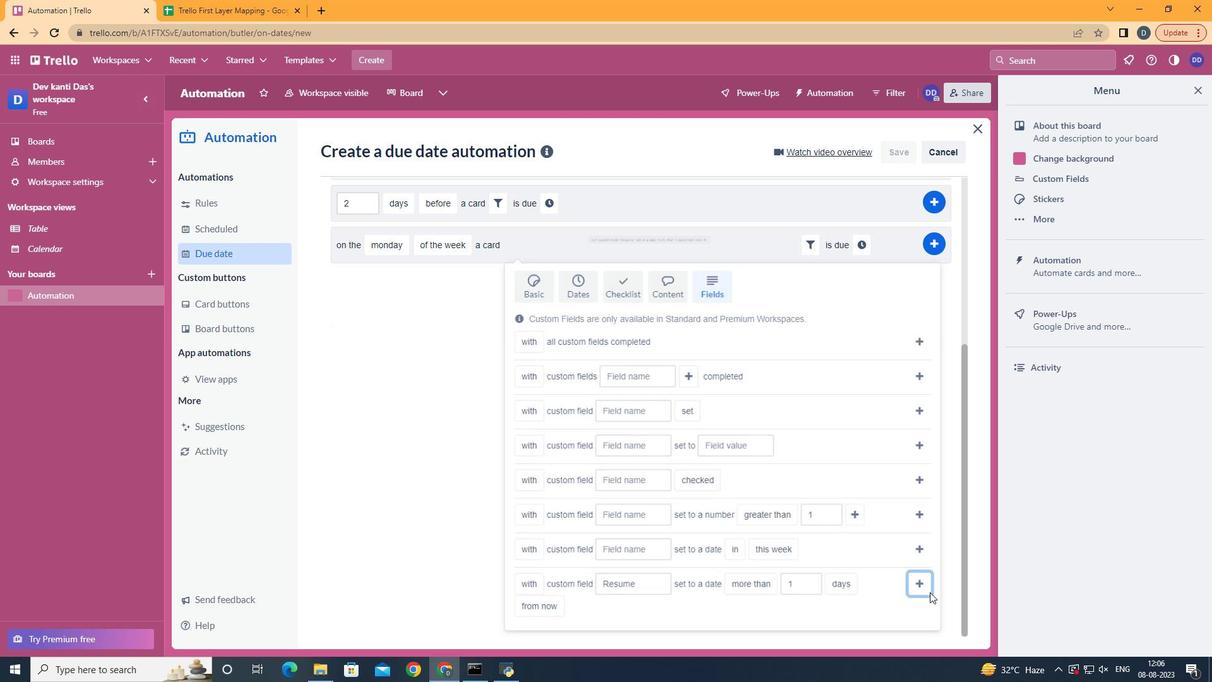 
Action: Mouse moved to (865, 509)
Screenshot: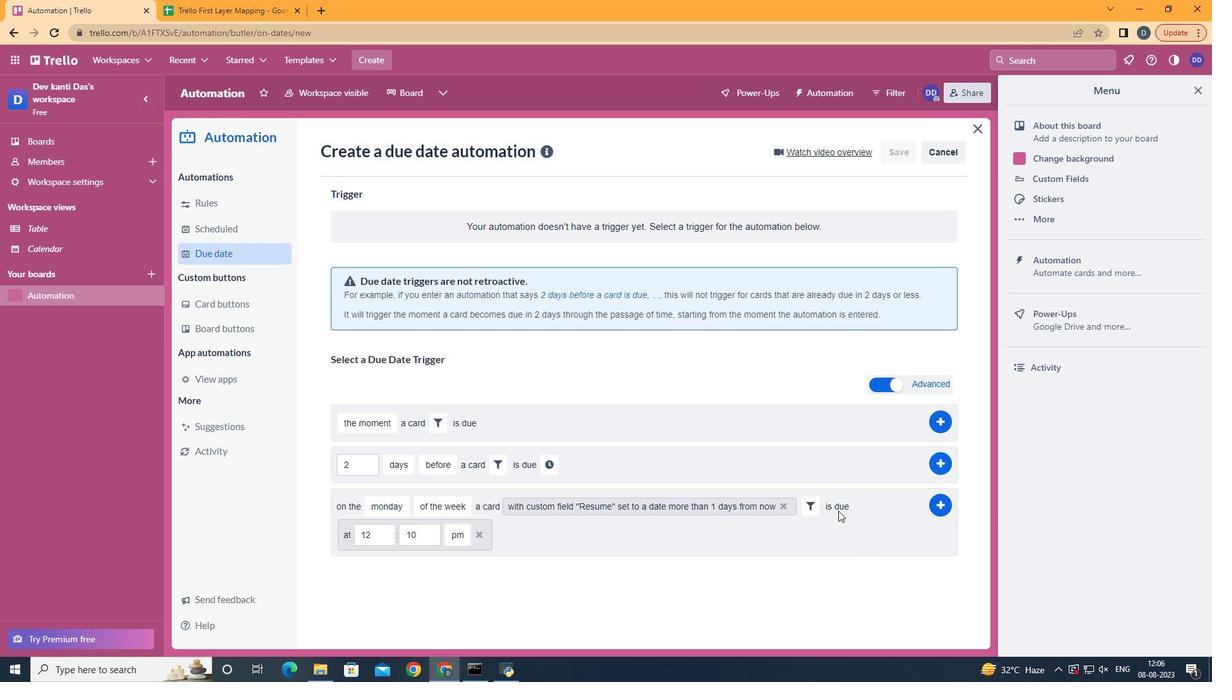 
Action: Mouse pressed left at (865, 509)
Screenshot: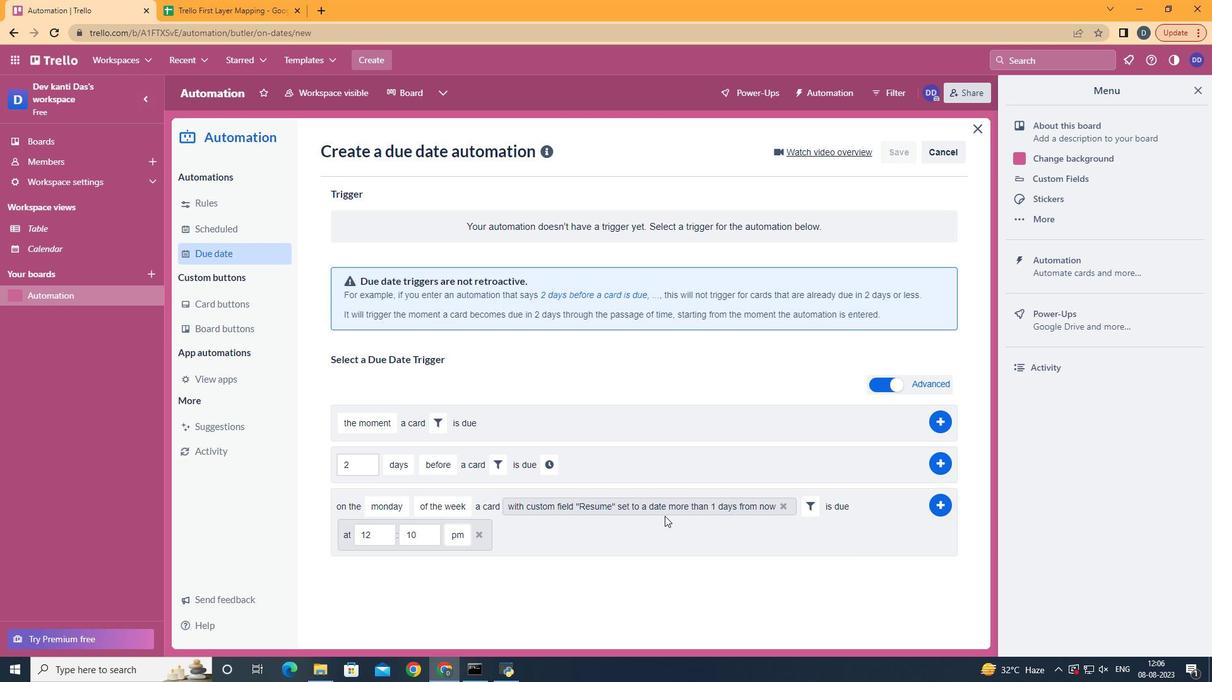 
Action: Mouse moved to (390, 540)
Screenshot: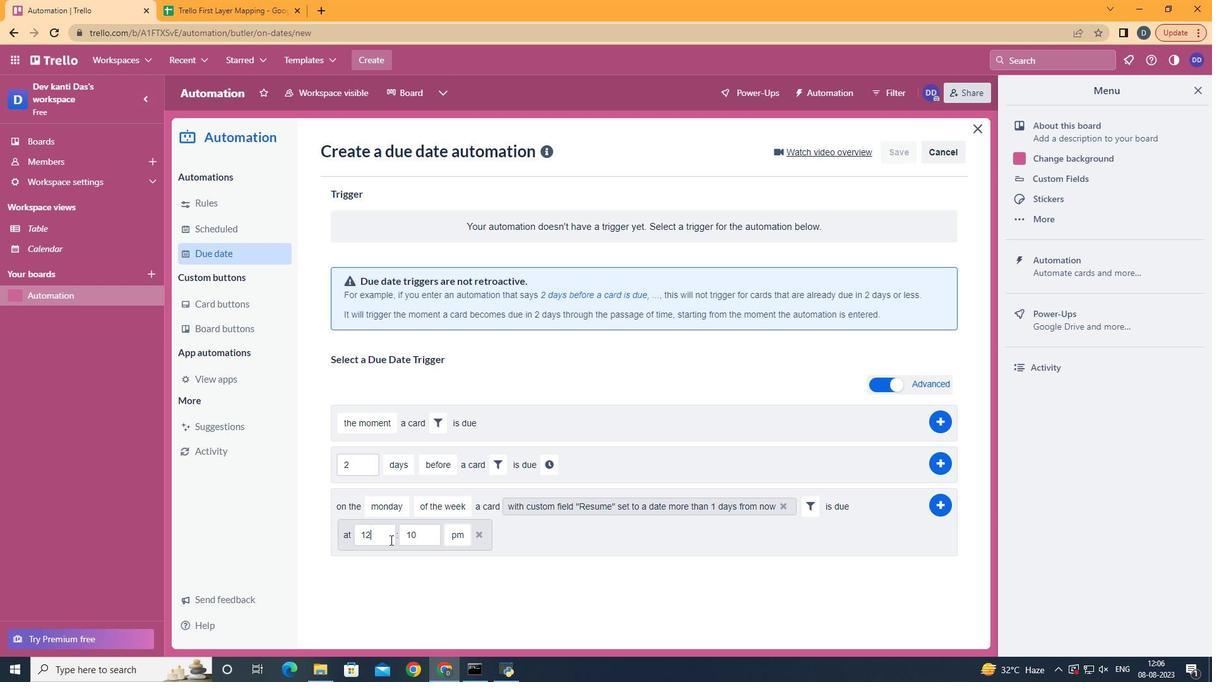 
Action: Mouse pressed left at (390, 540)
Screenshot: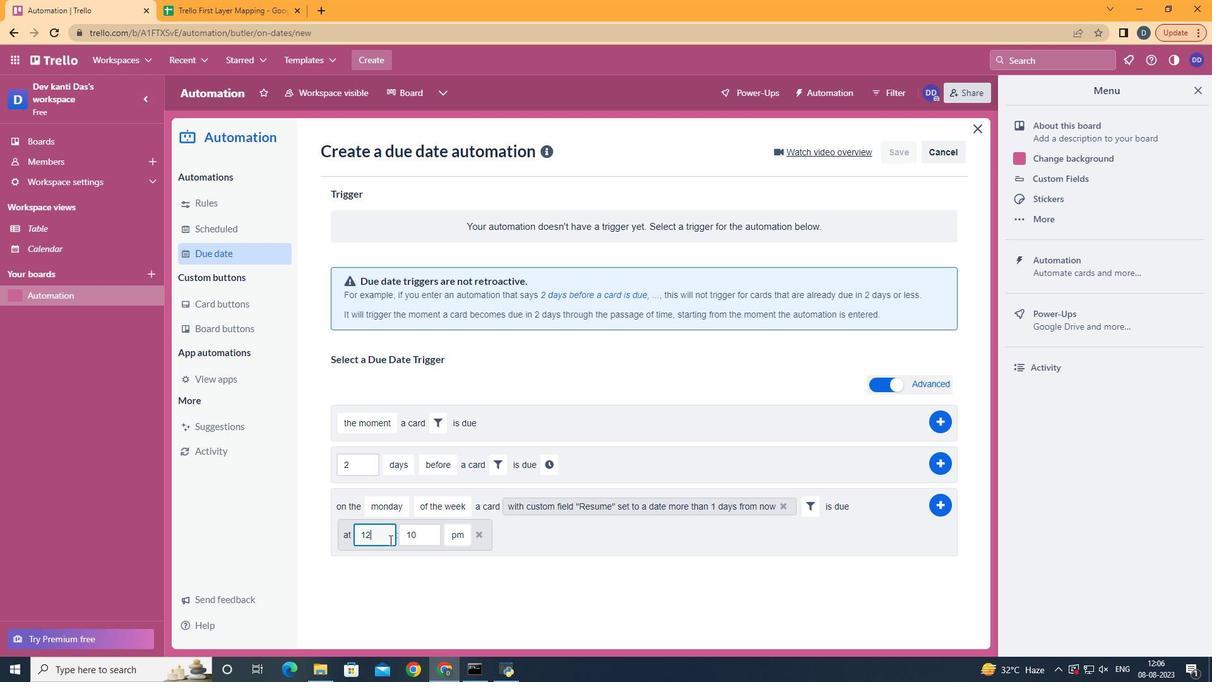 
Action: Mouse moved to (389, 540)
Screenshot: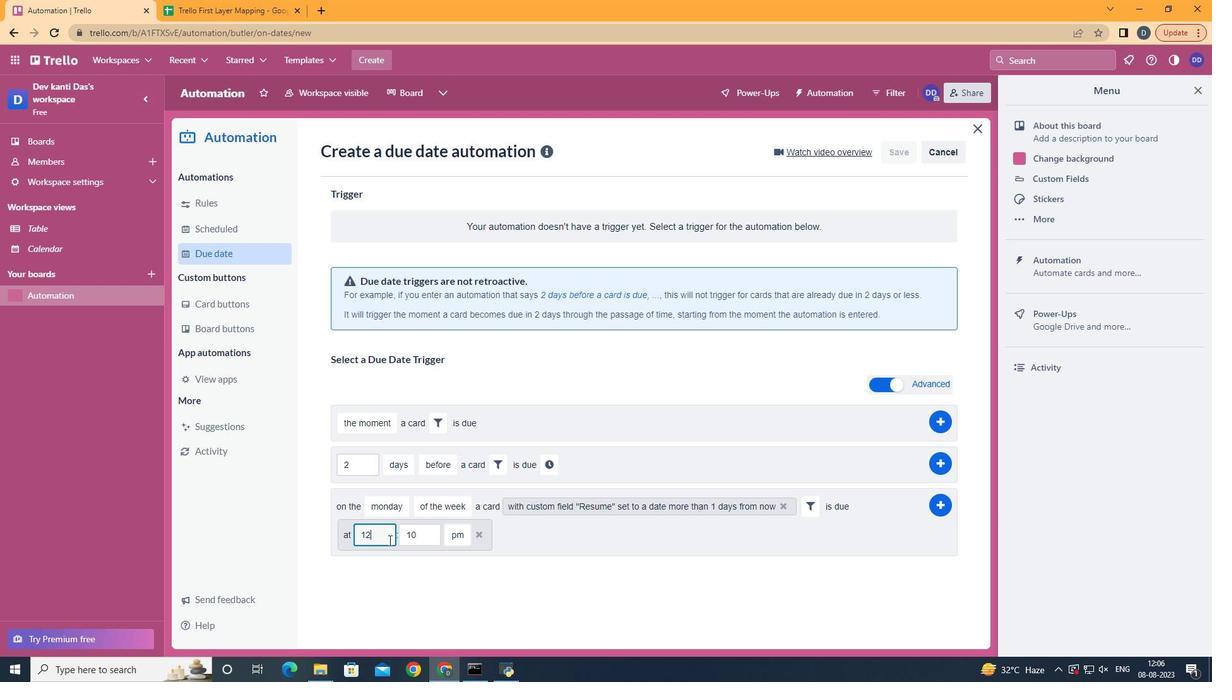 
Action: Key pressed <Key.backspace>1
Screenshot: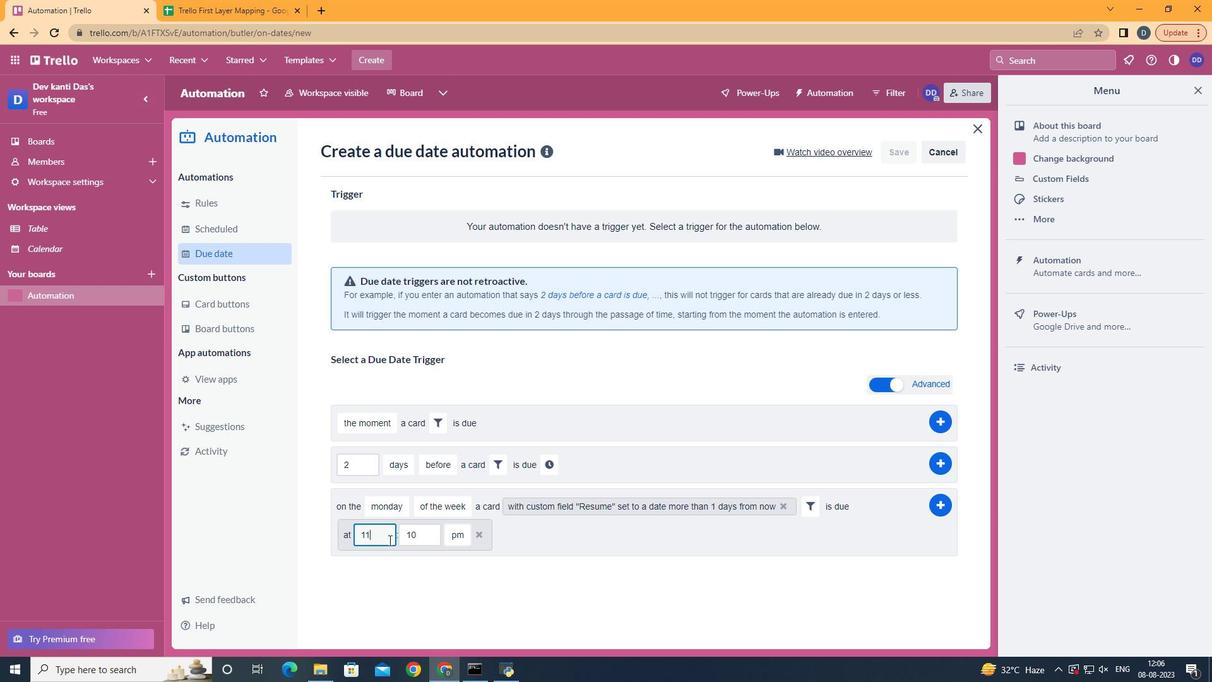
Action: Mouse moved to (422, 535)
Screenshot: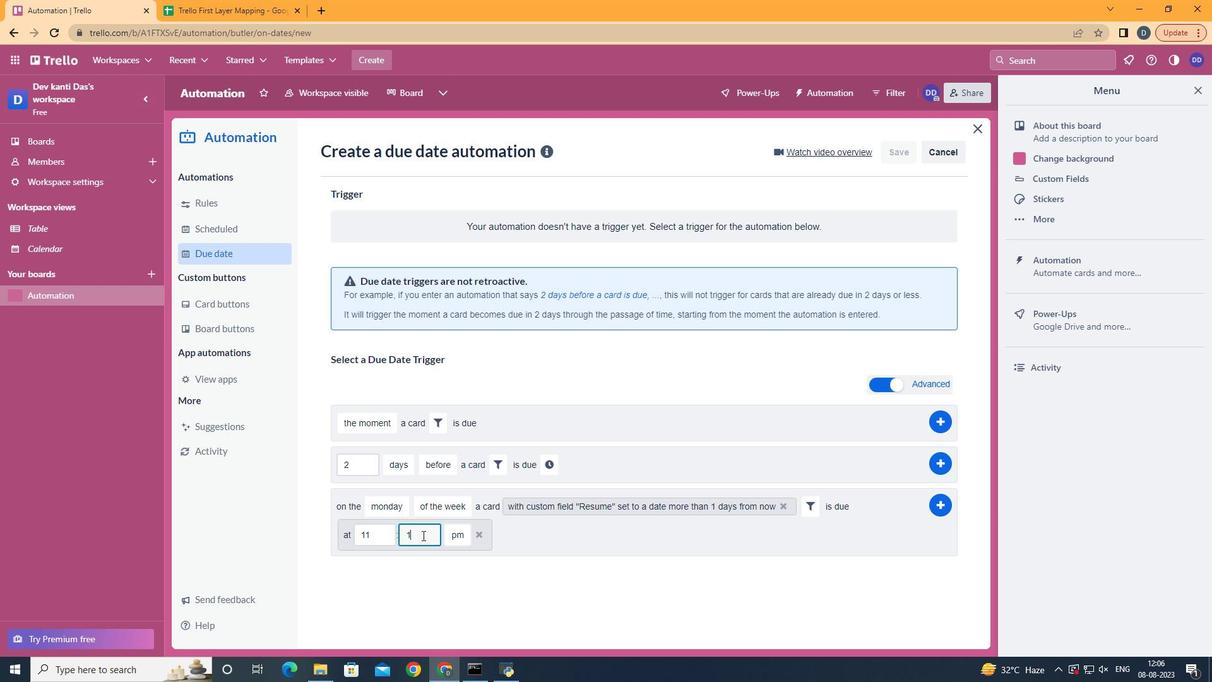 
Action: Mouse pressed left at (422, 535)
Screenshot: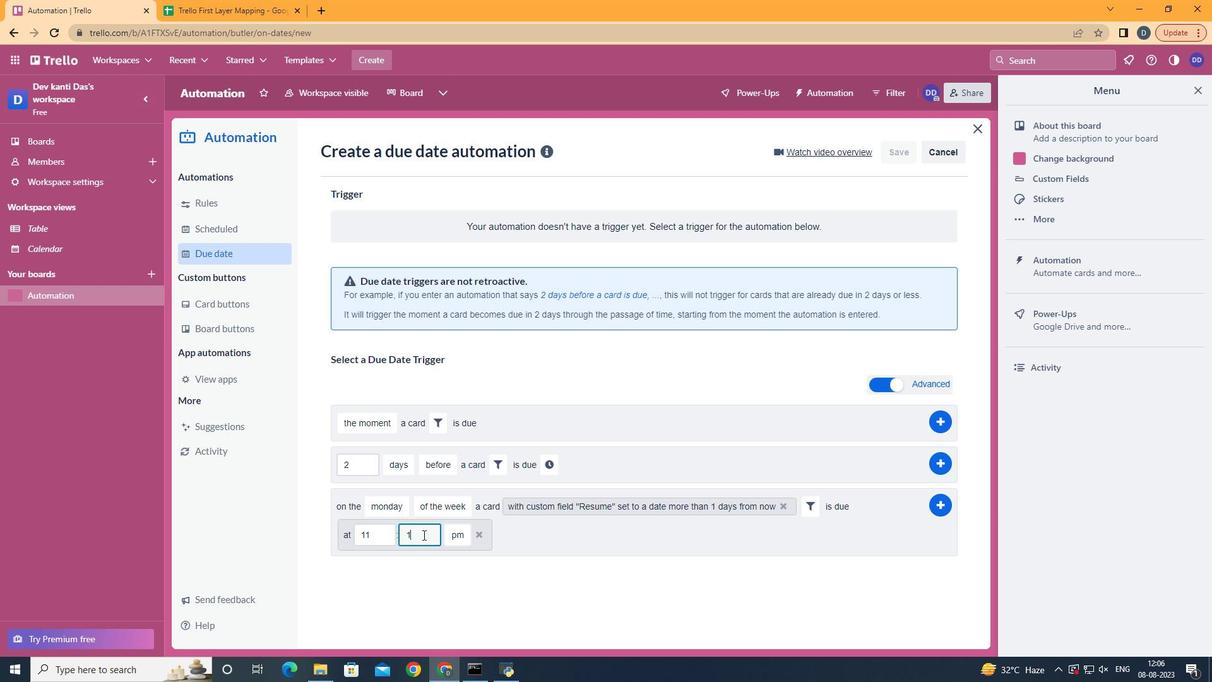 
Action: Key pressed <Key.backspace>
Screenshot: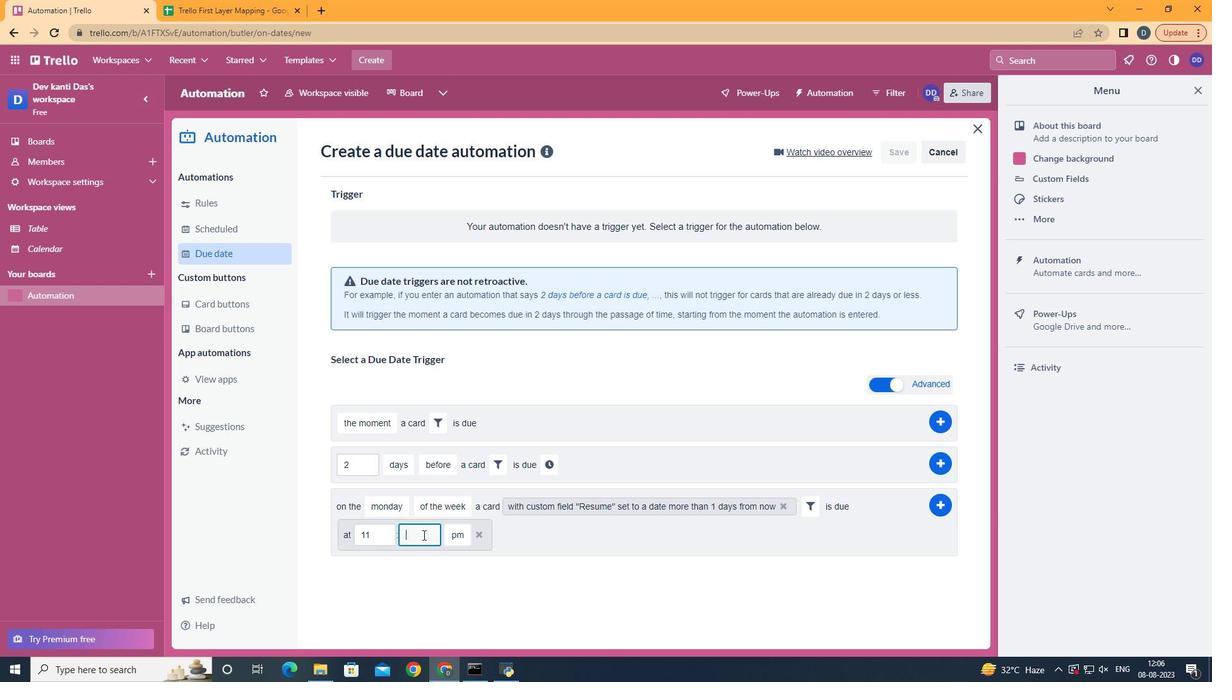 
Action: Mouse moved to (423, 535)
Screenshot: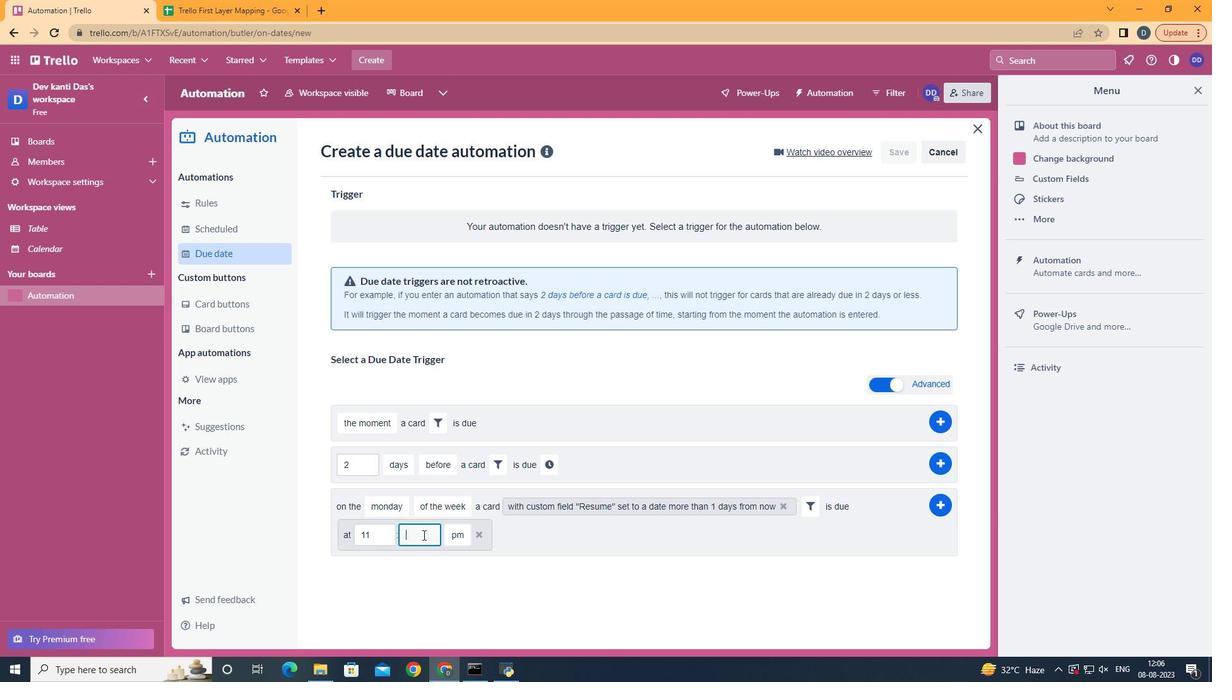 
Action: Key pressed <Key.backspace>00
Screenshot: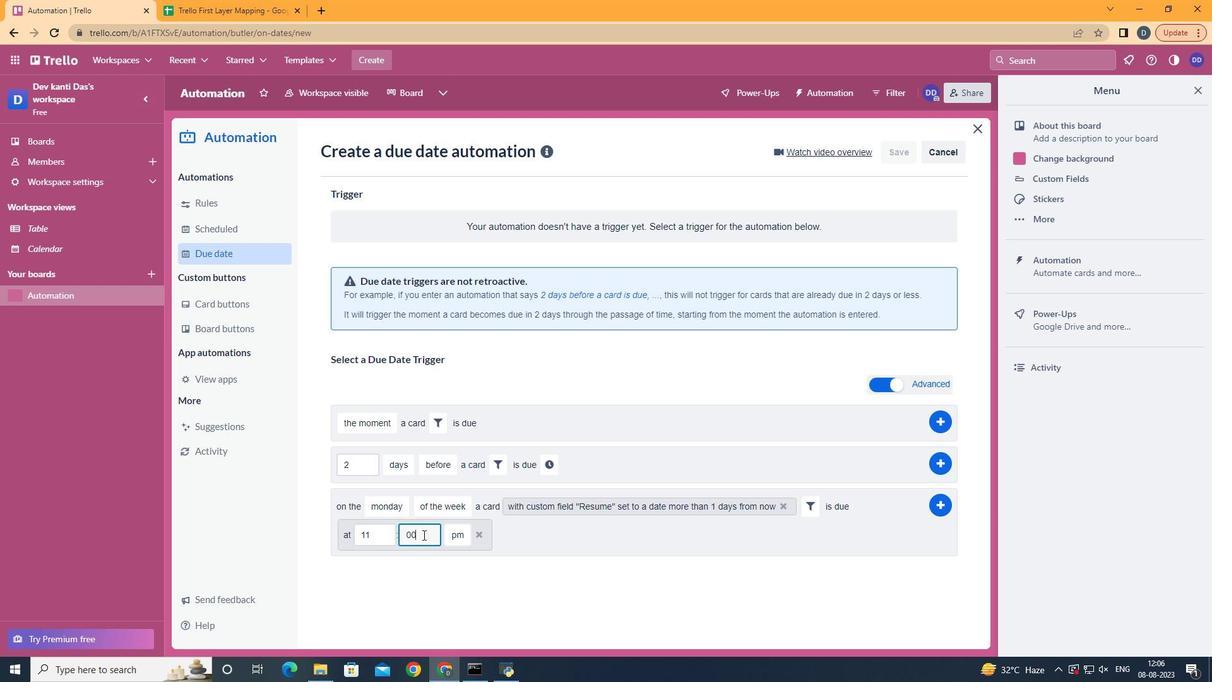 
Action: Mouse moved to (459, 552)
Screenshot: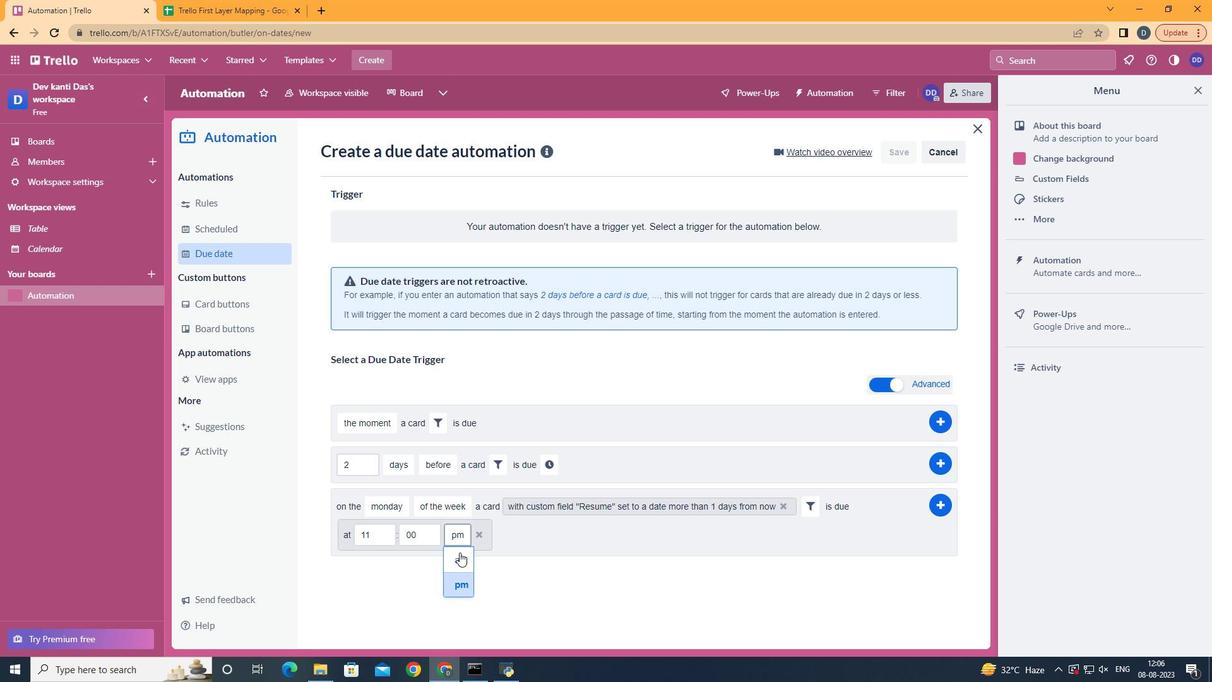 
Action: Mouse pressed left at (459, 552)
Screenshot: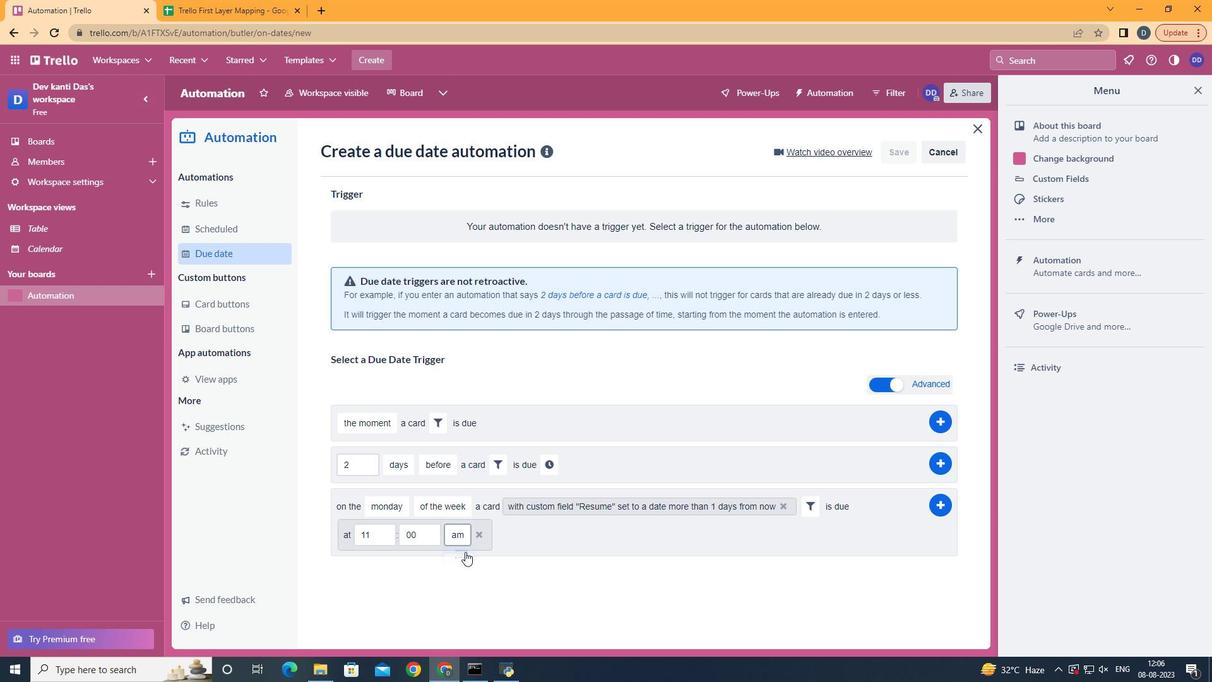 
Action: Mouse moved to (937, 506)
Screenshot: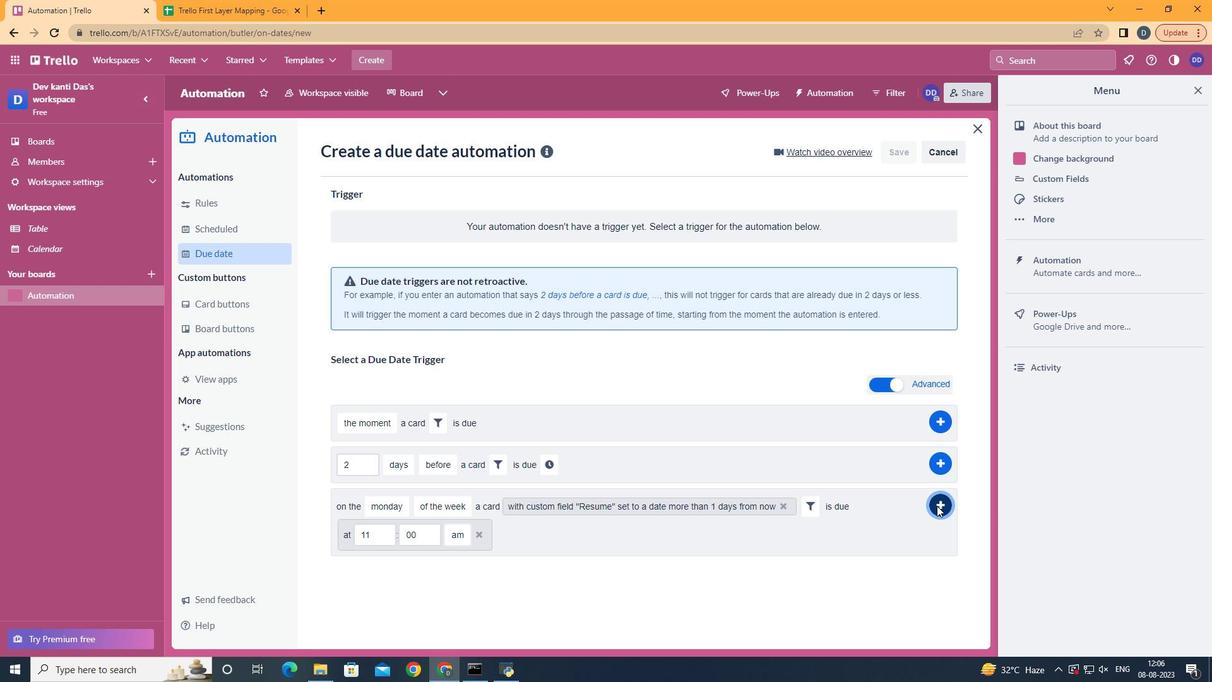 
Action: Mouse pressed left at (937, 506)
Screenshot: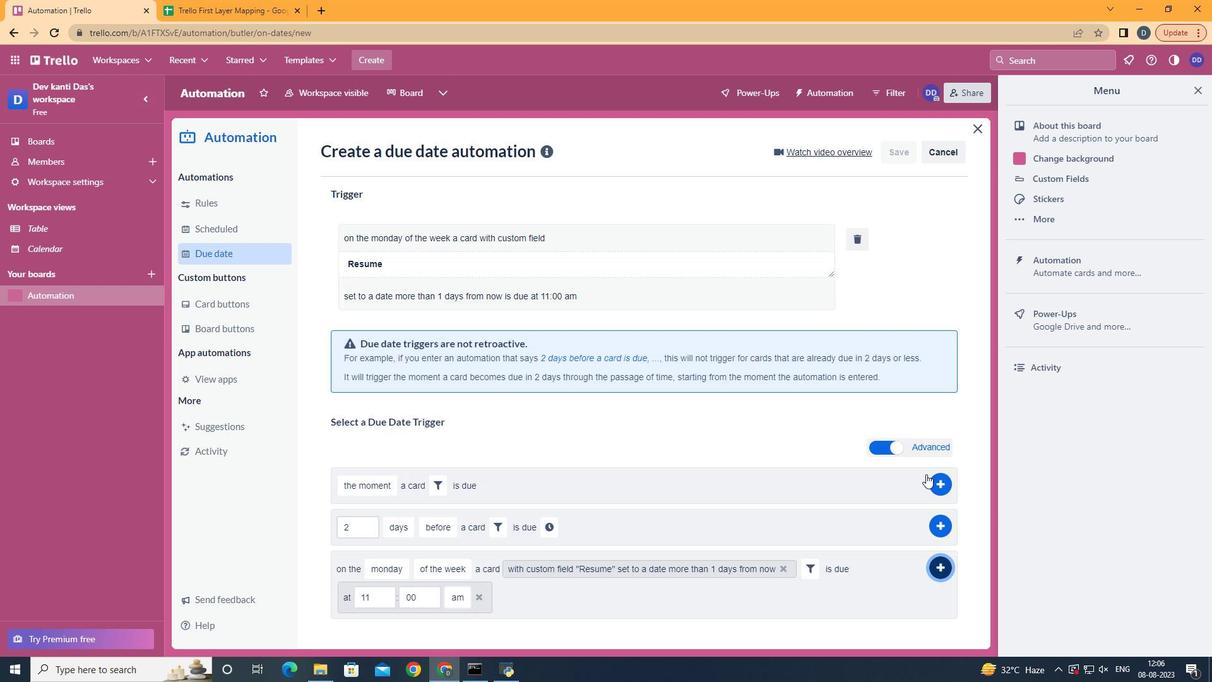 
Action: Mouse moved to (715, 247)
Screenshot: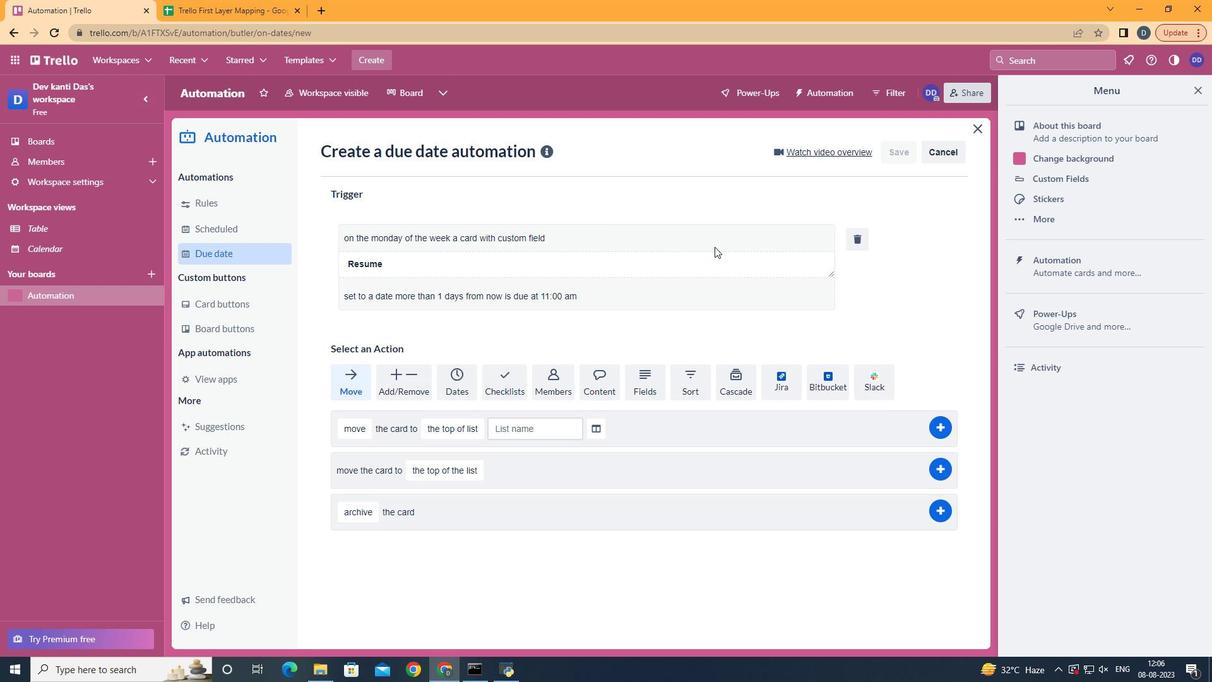 
